 Task: Add the description "Softage Information Technology Limited"" in new tickets in your groups.
Action: Mouse moved to (14, 280)
Screenshot: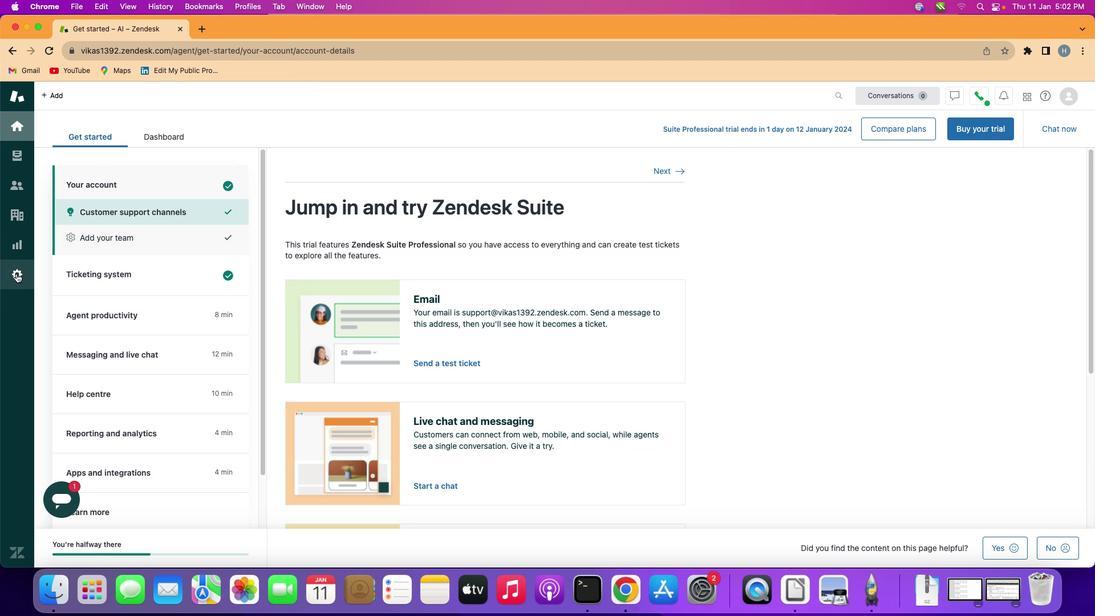 
Action: Mouse pressed left at (14, 280)
Screenshot: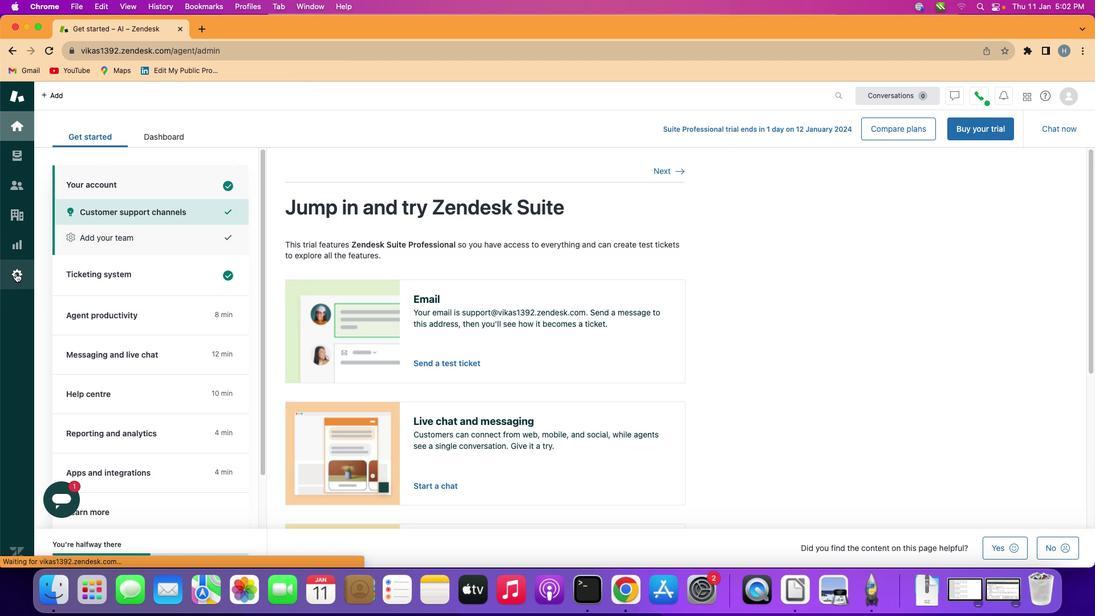 
Action: Mouse moved to (301, 344)
Screenshot: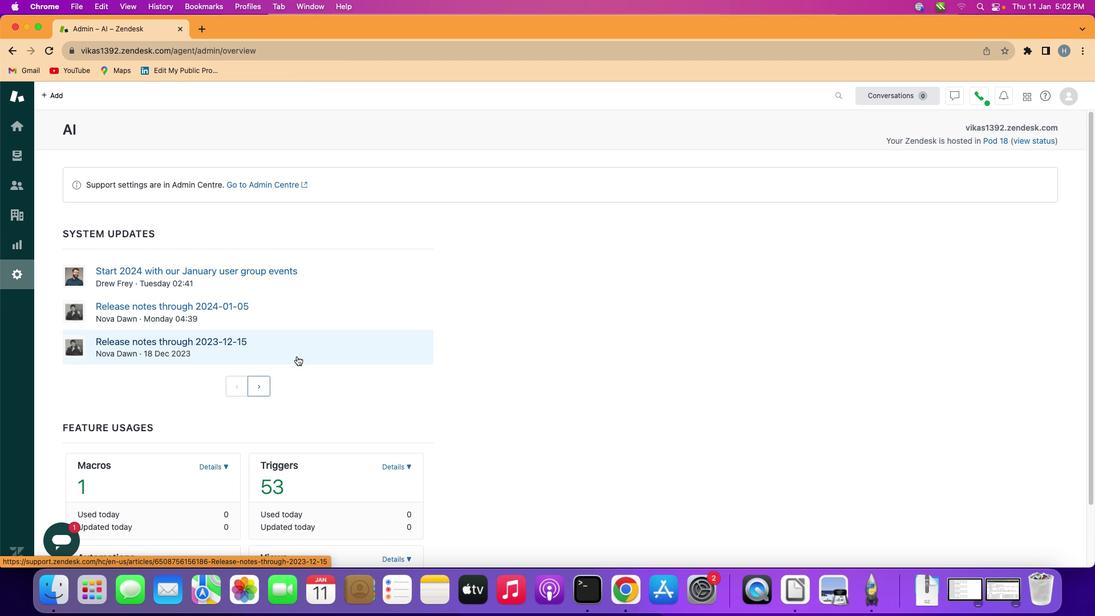 
Action: Mouse scrolled (301, 344) with delta (-2, 78)
Screenshot: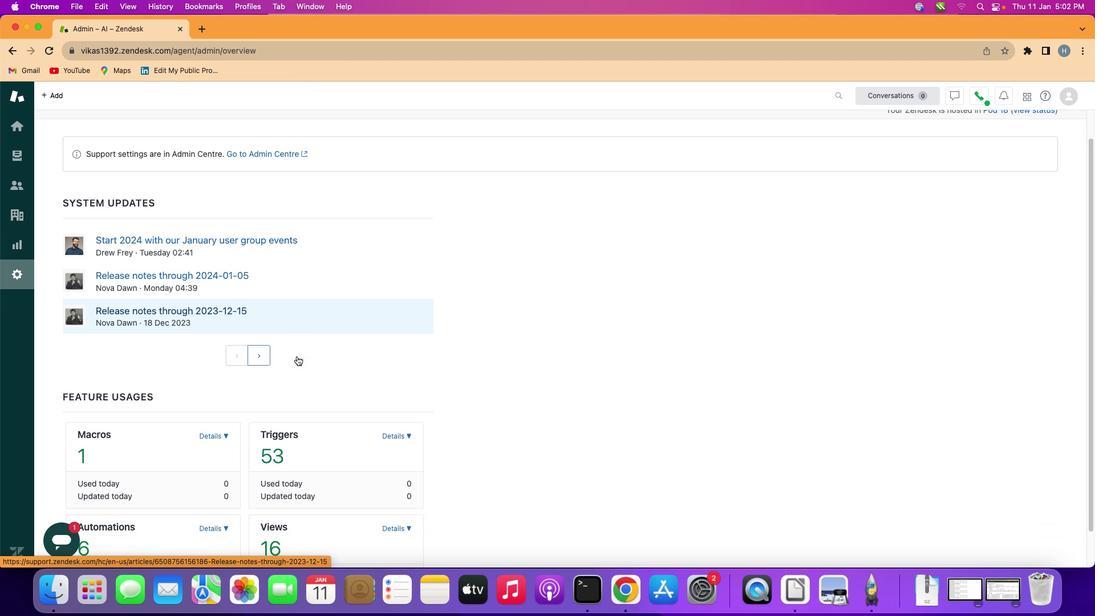 
Action: Mouse scrolled (301, 344) with delta (-2, 78)
Screenshot: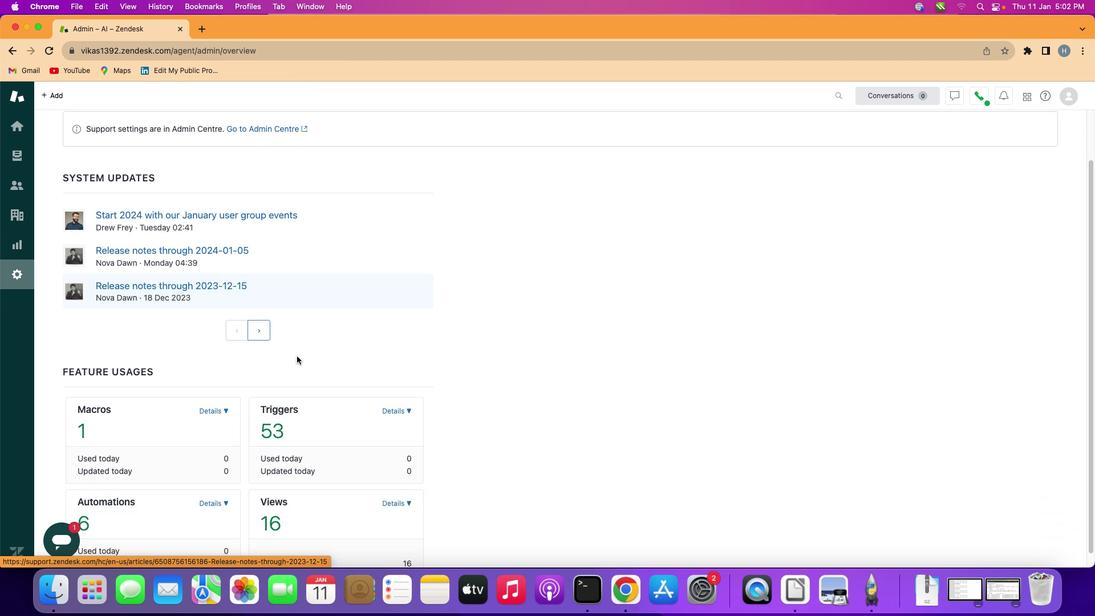 
Action: Mouse scrolled (301, 344) with delta (-2, 78)
Screenshot: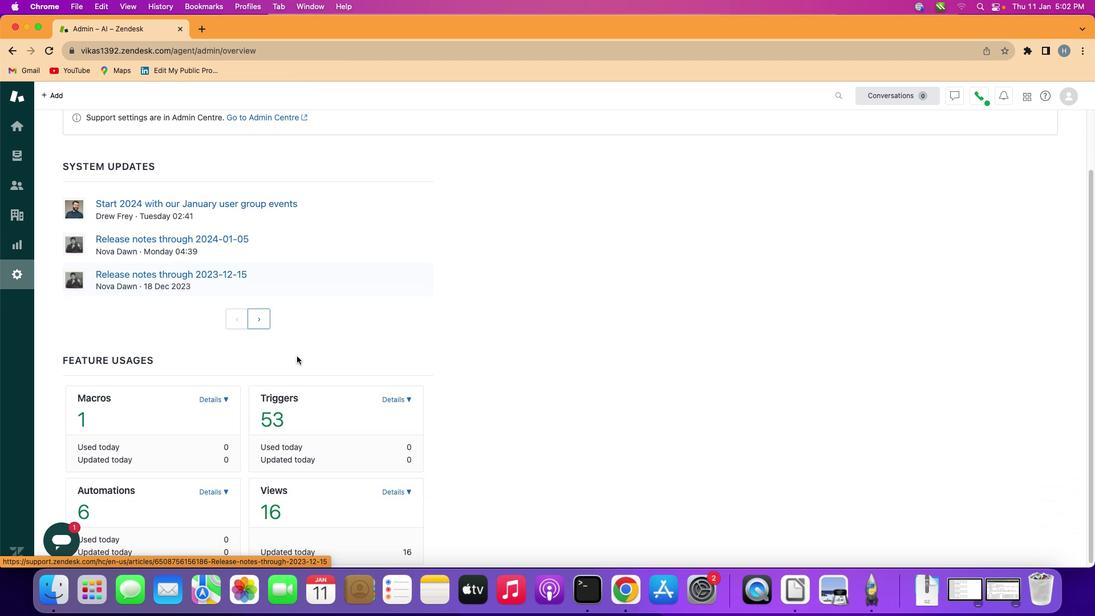 
Action: Mouse scrolled (301, 344) with delta (-2, 78)
Screenshot: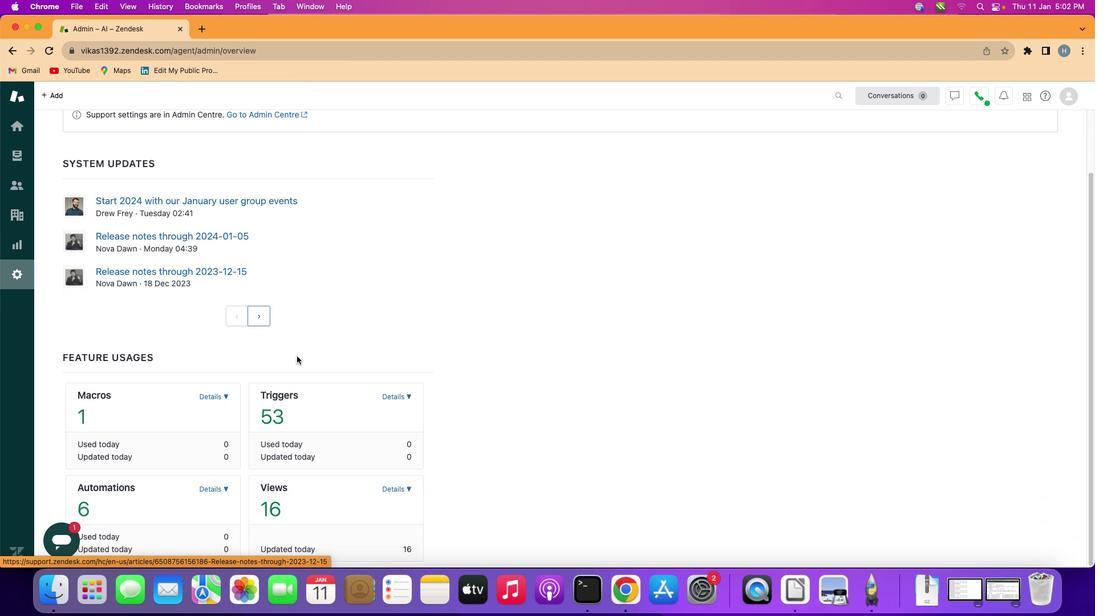 
Action: Mouse scrolled (301, 344) with delta (-2, 77)
Screenshot: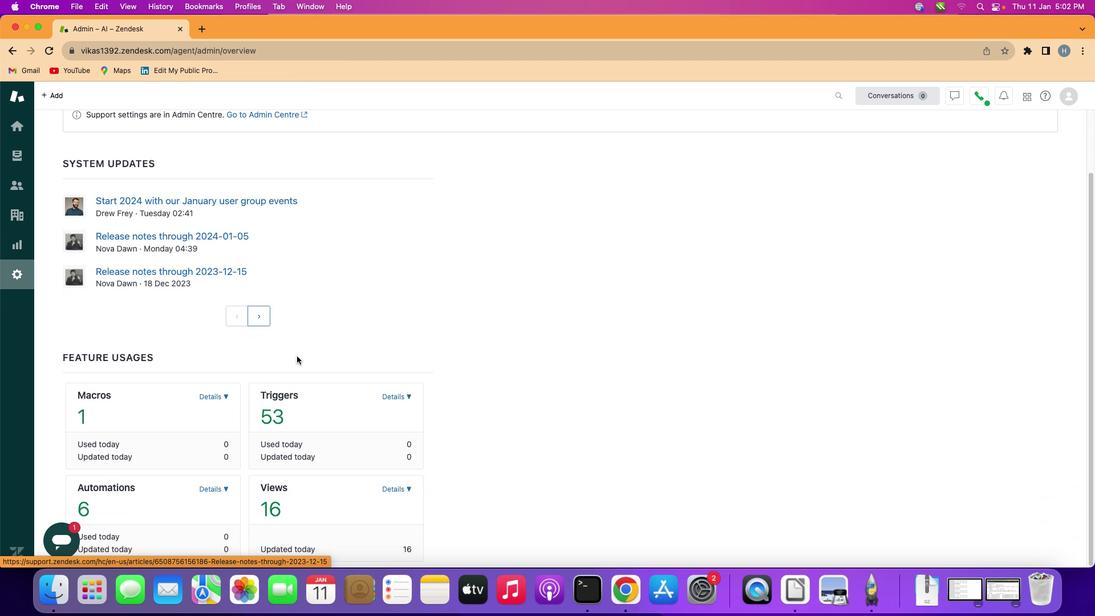
Action: Mouse moved to (301, 344)
Screenshot: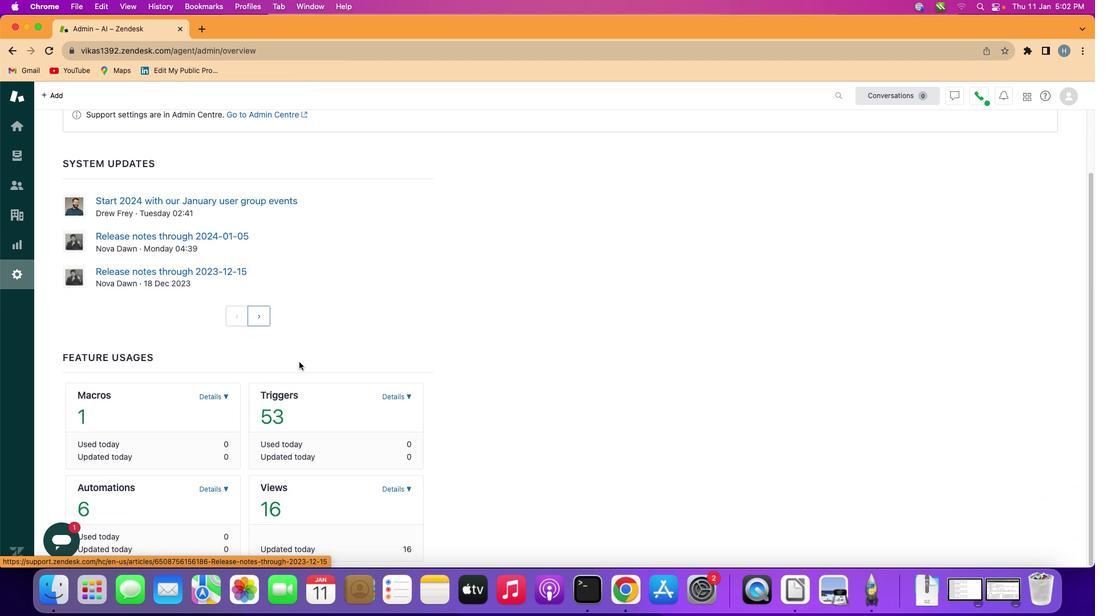 
Action: Mouse scrolled (301, 344) with delta (-2, 78)
Screenshot: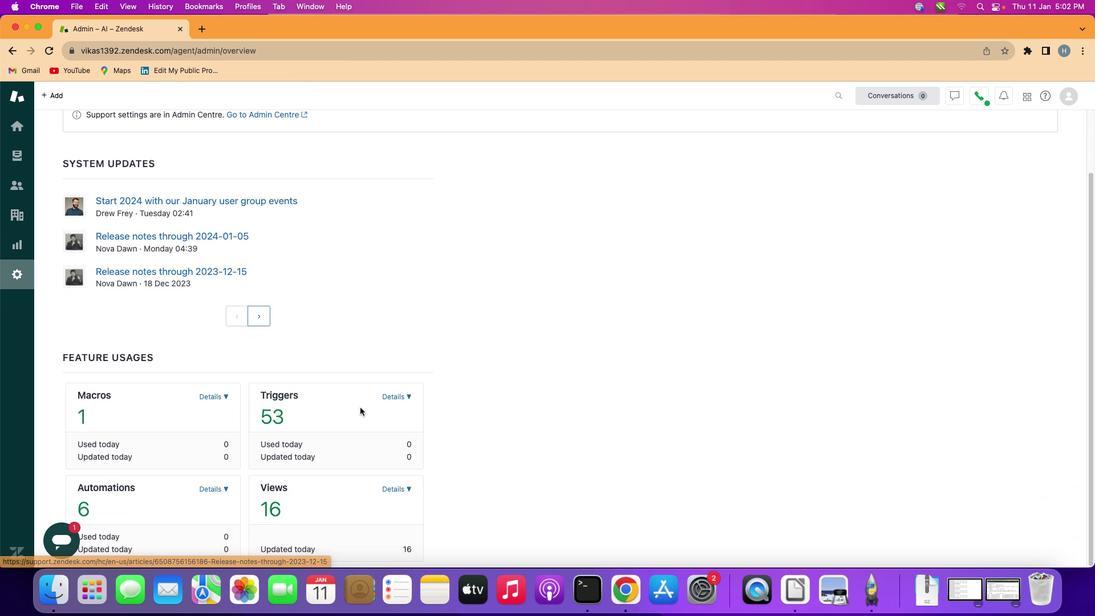 
Action: Mouse moved to (402, 442)
Screenshot: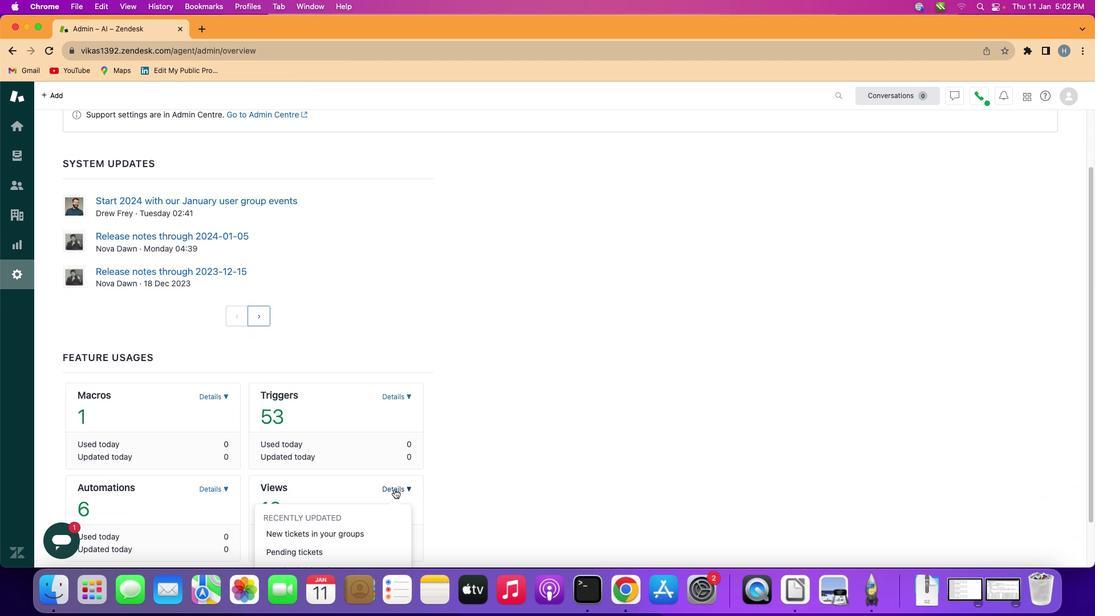
Action: Mouse pressed left at (402, 442)
Screenshot: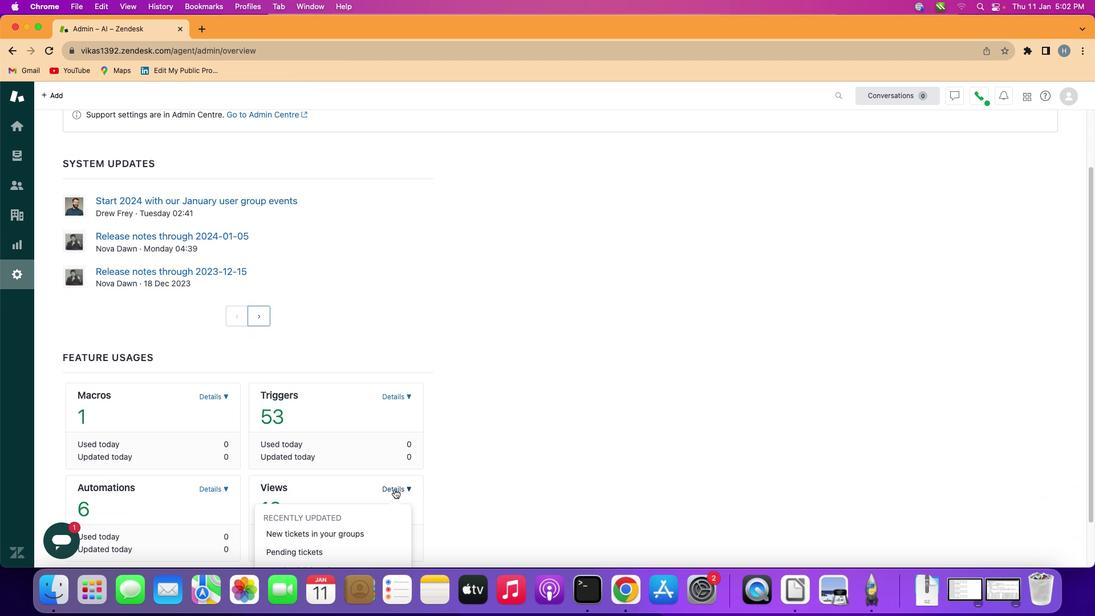 
Action: Mouse moved to (299, 476)
Screenshot: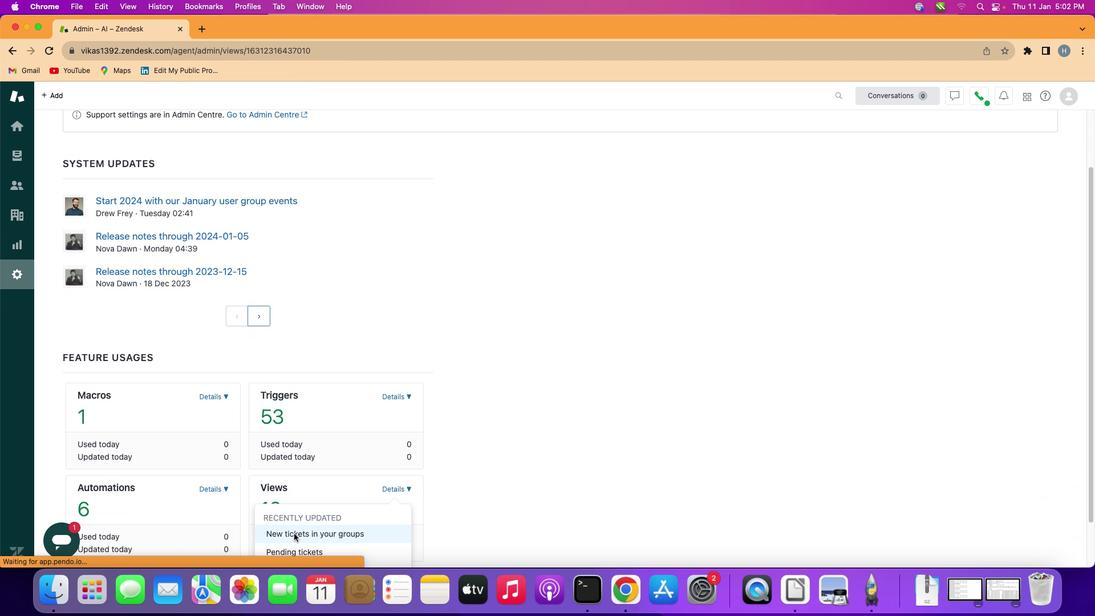 
Action: Mouse pressed left at (299, 476)
Screenshot: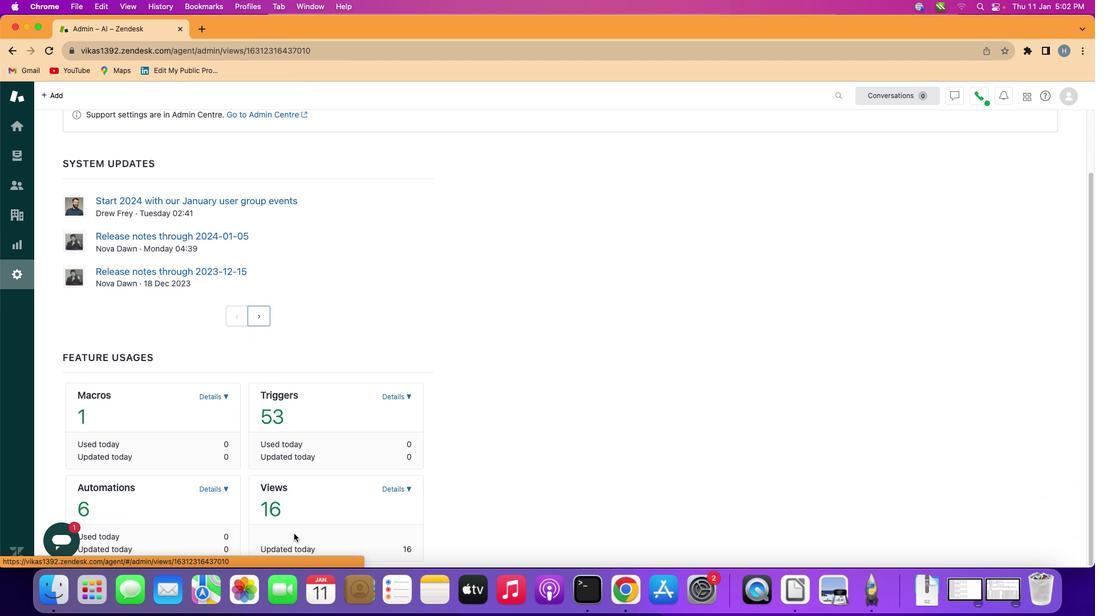 
Action: Mouse moved to (275, 263)
Screenshot: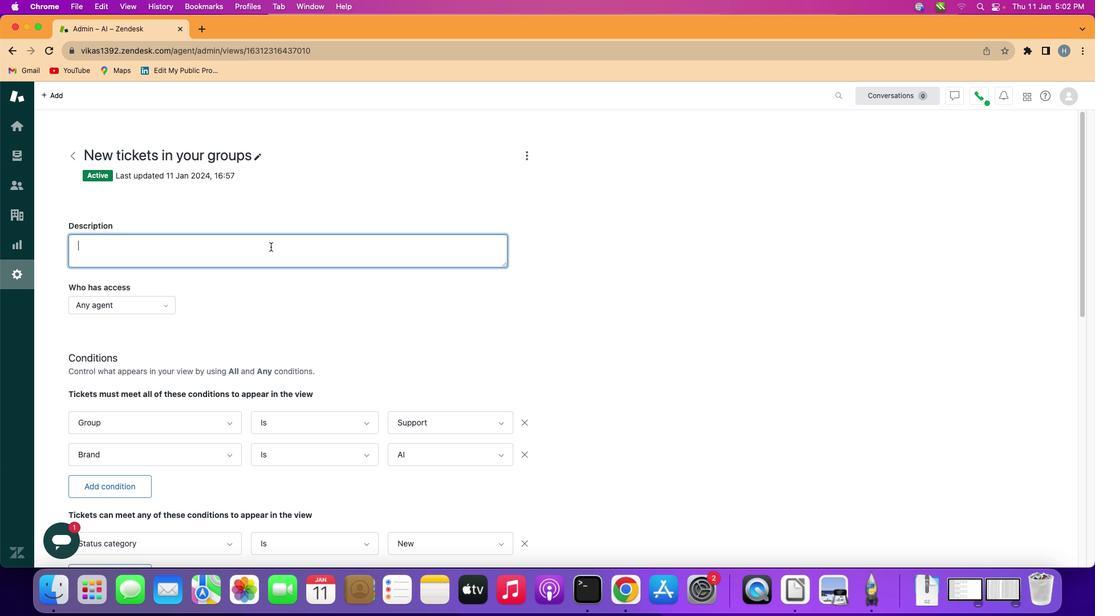 
Action: Mouse pressed left at (275, 263)
Screenshot: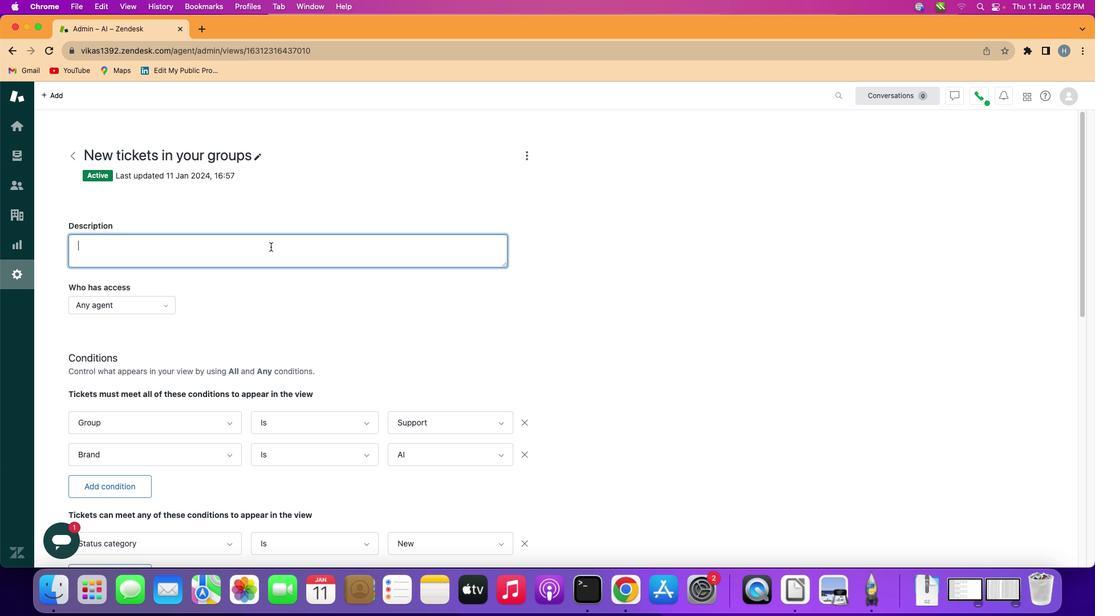 
Action: Mouse moved to (275, 262)
Screenshot: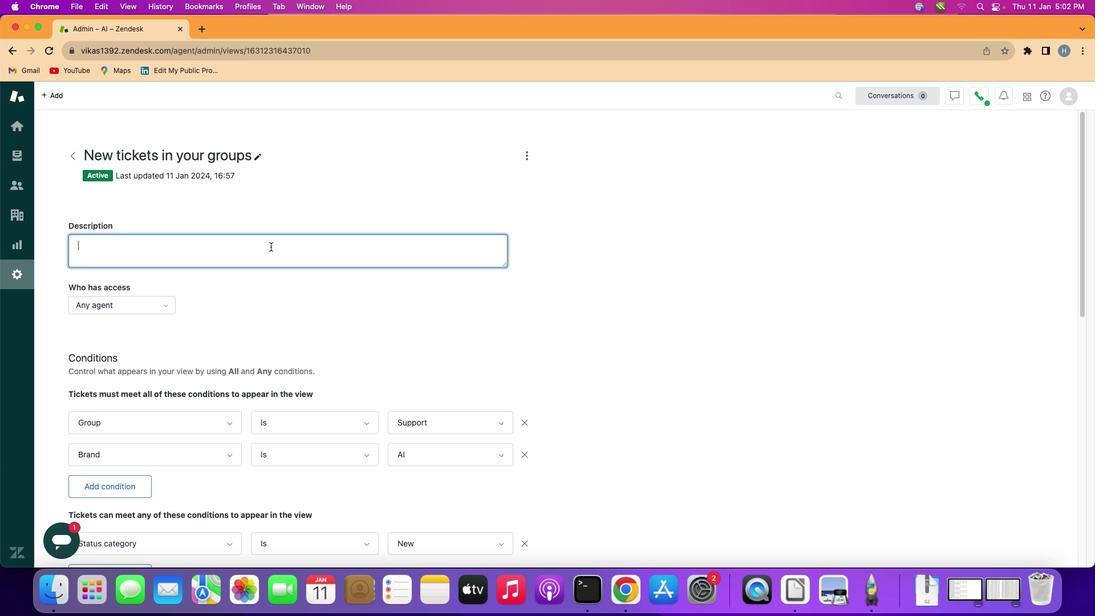 
Action: Key pressed Key.shift'S''o''f''t''a''g''e'Key.spaceKey.shift'I''n''f''o''r''m''a''t''i''o''n'Key.spaceKey.shift'T''e''c''h''n''o''l''o''g''y'Key.spaceKey.shift'L''i''m''i''t''e''d'
Screenshot: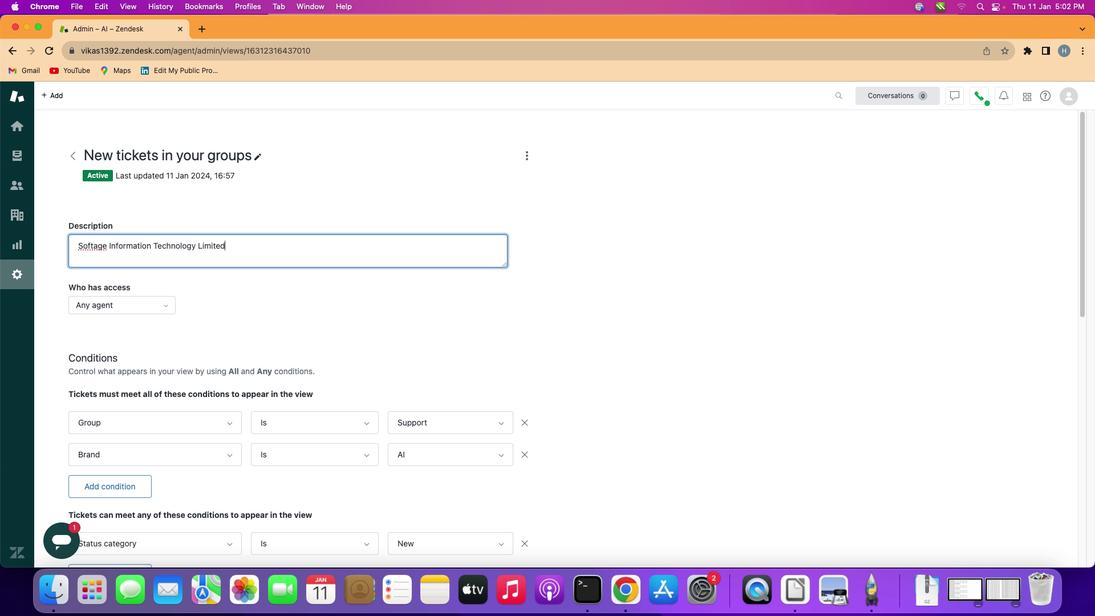
Action: Mouse moved to (489, 314)
Screenshot: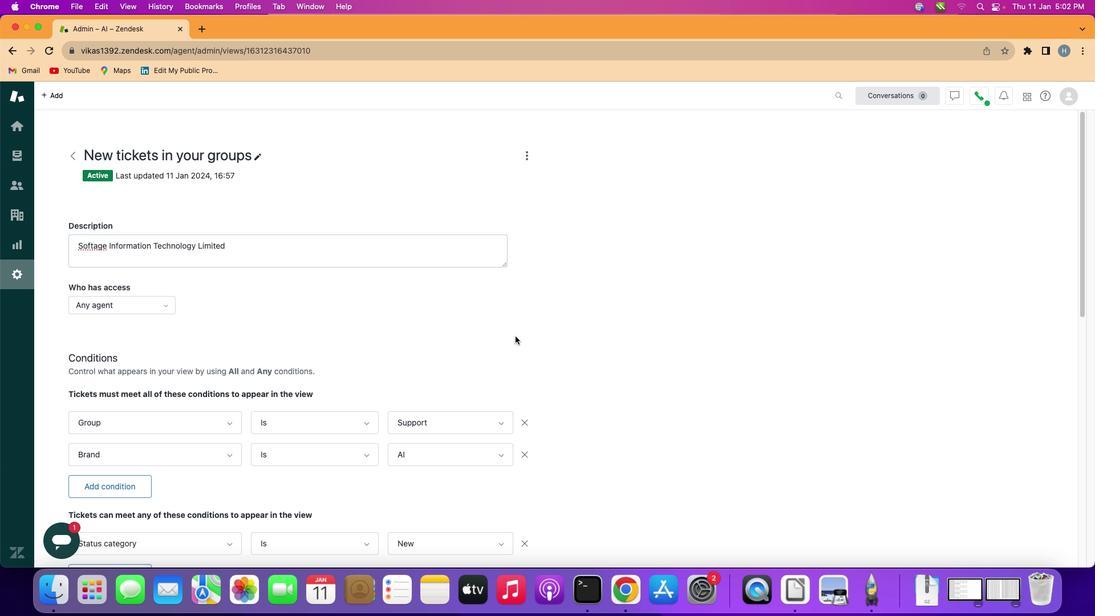 
Action: Mouse pressed left at (489, 314)
Screenshot: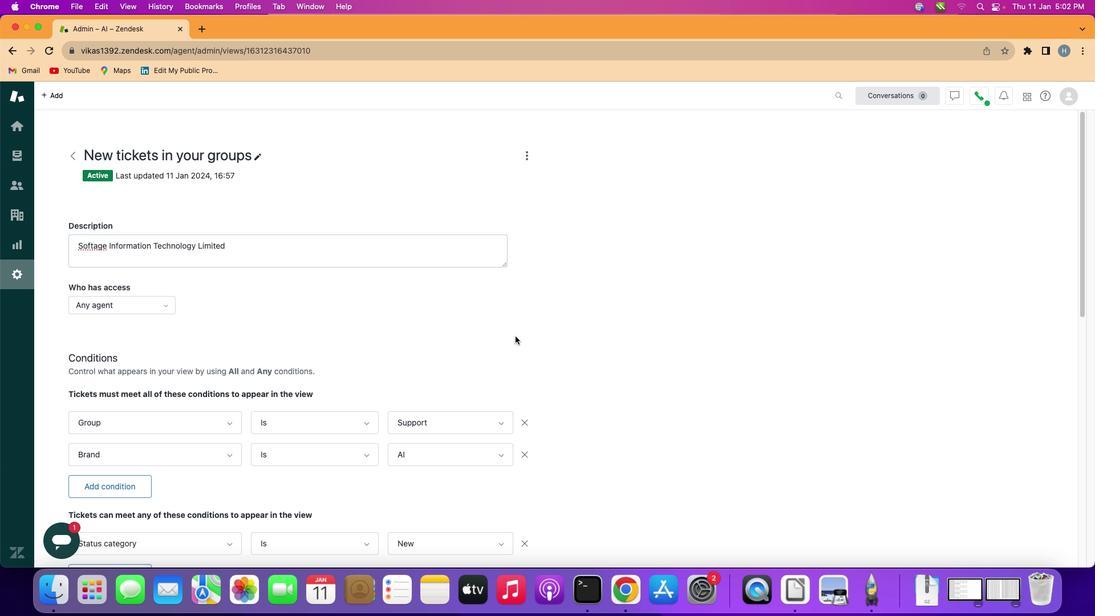
Action: Mouse moved to (538, 337)
Screenshot: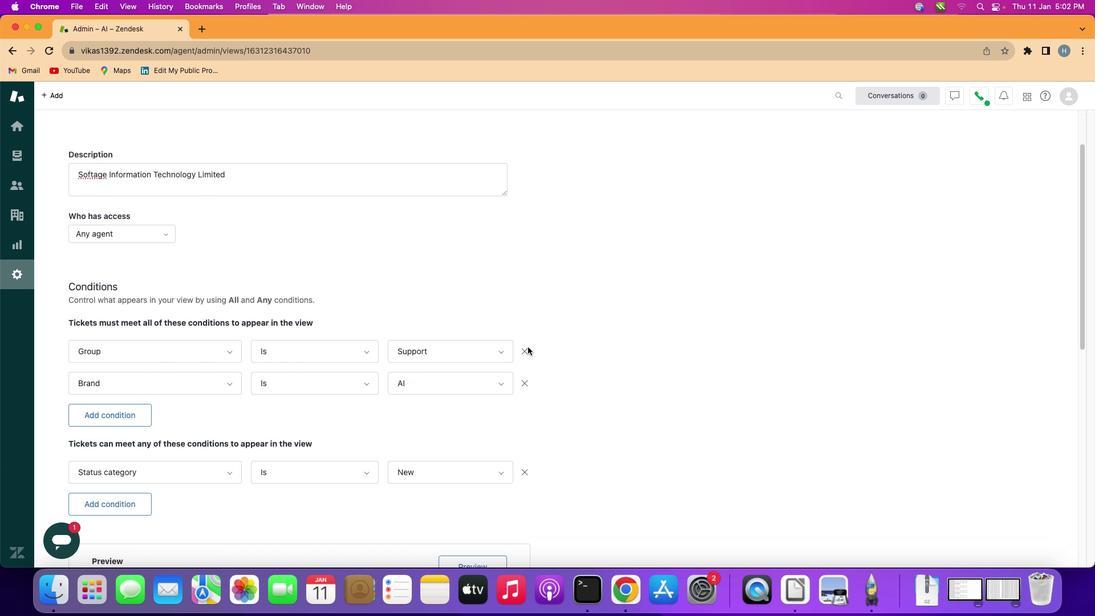 
Action: Mouse scrolled (538, 337) with delta (-2, 78)
Screenshot: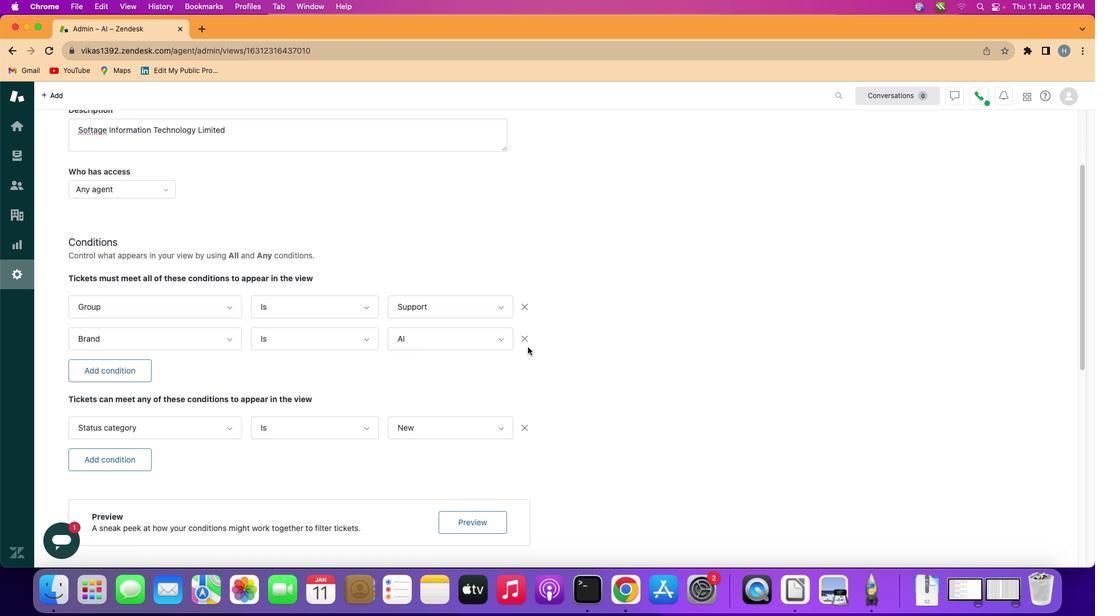 
Action: Mouse moved to (538, 337)
Screenshot: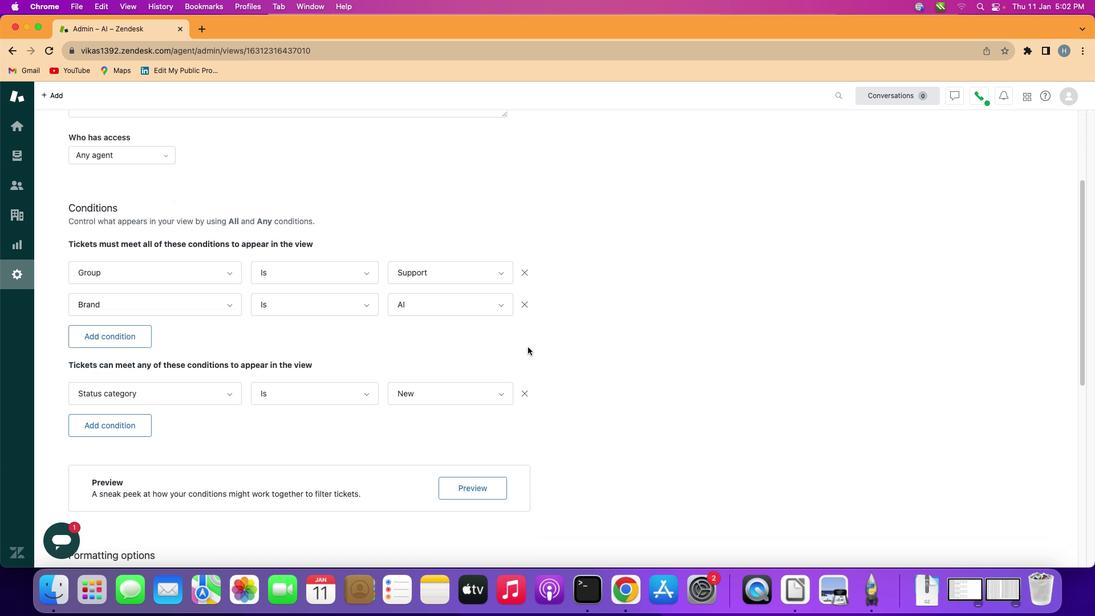 
Action: Mouse scrolled (538, 337) with delta (-2, 78)
Screenshot: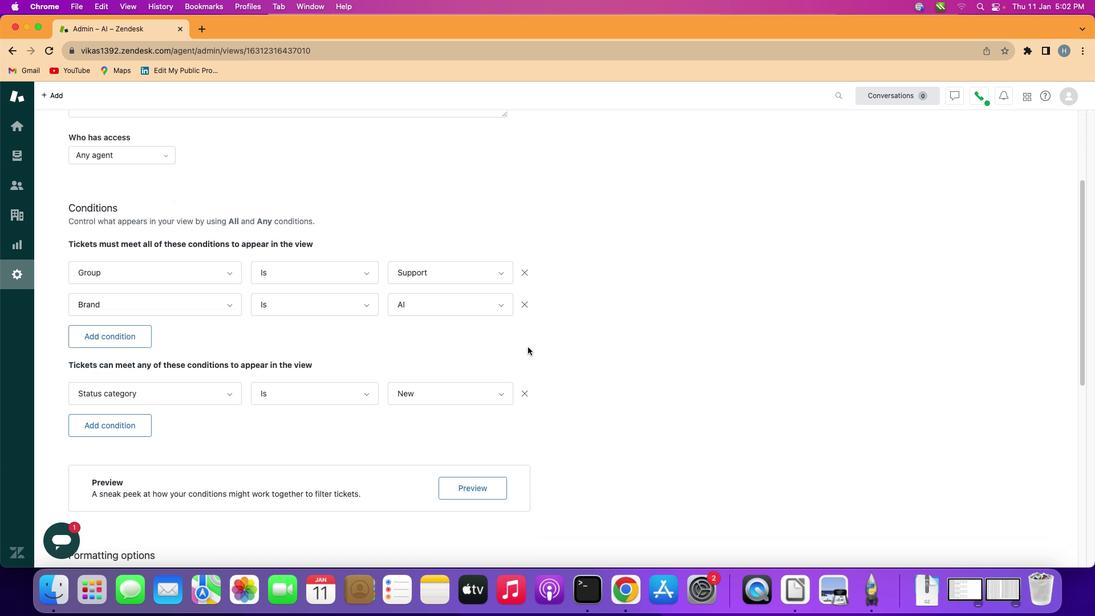 
Action: Mouse moved to (538, 337)
Screenshot: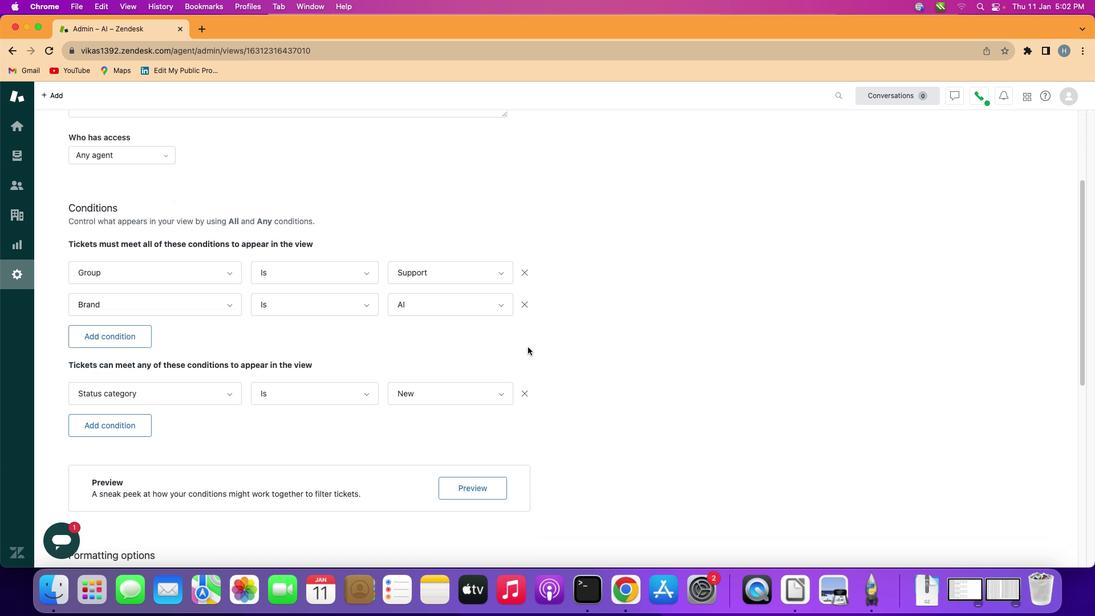 
Action: Mouse scrolled (538, 337) with delta (-2, 78)
Screenshot: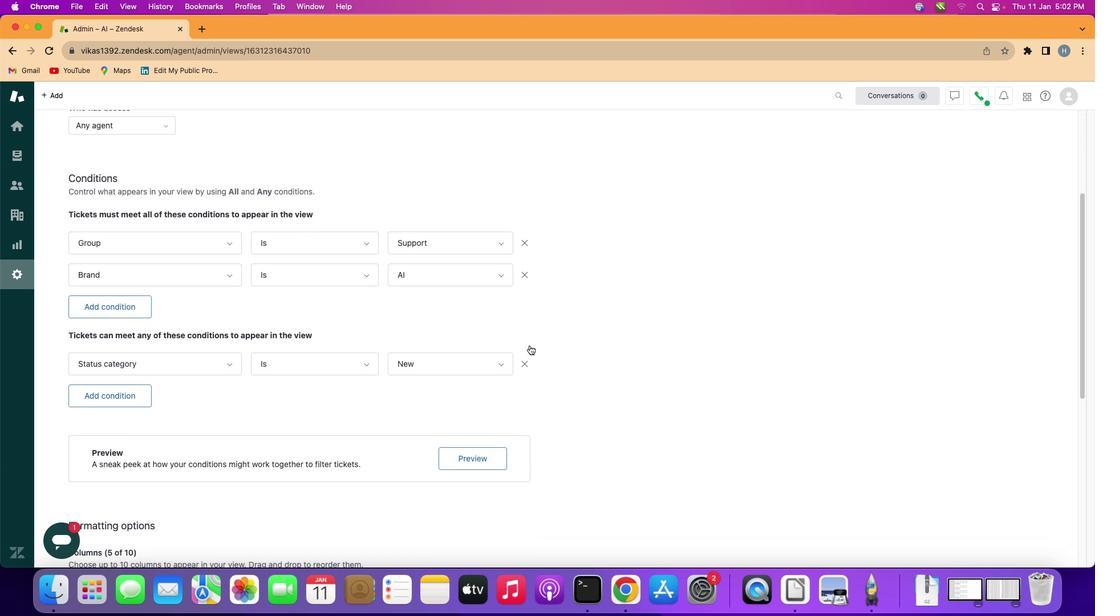 
Action: Mouse moved to (538, 337)
Screenshot: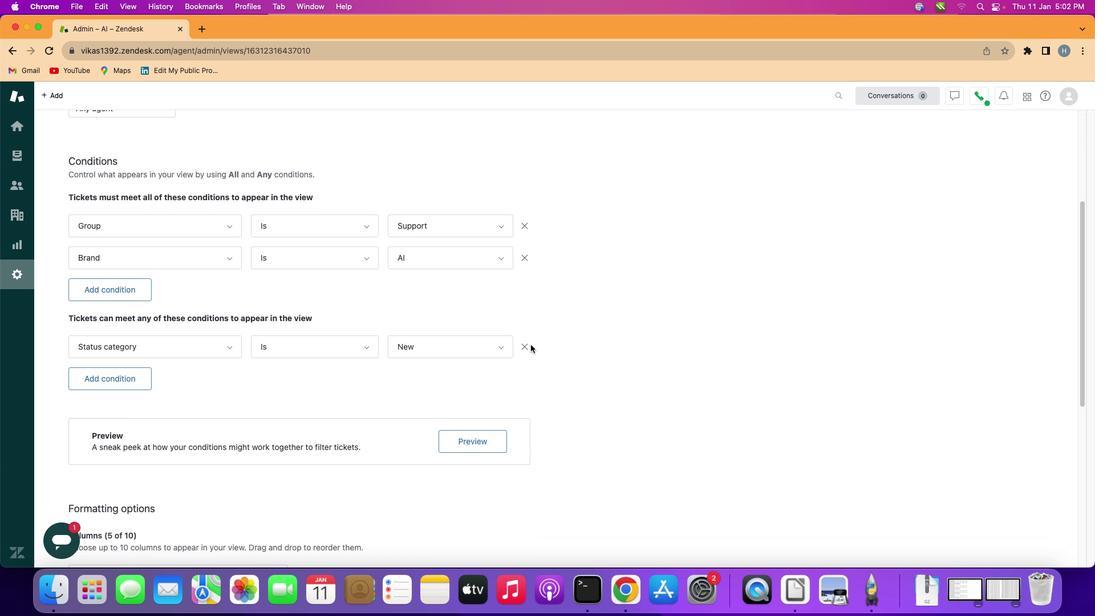 
Action: Mouse scrolled (538, 337) with delta (-2, 78)
Screenshot: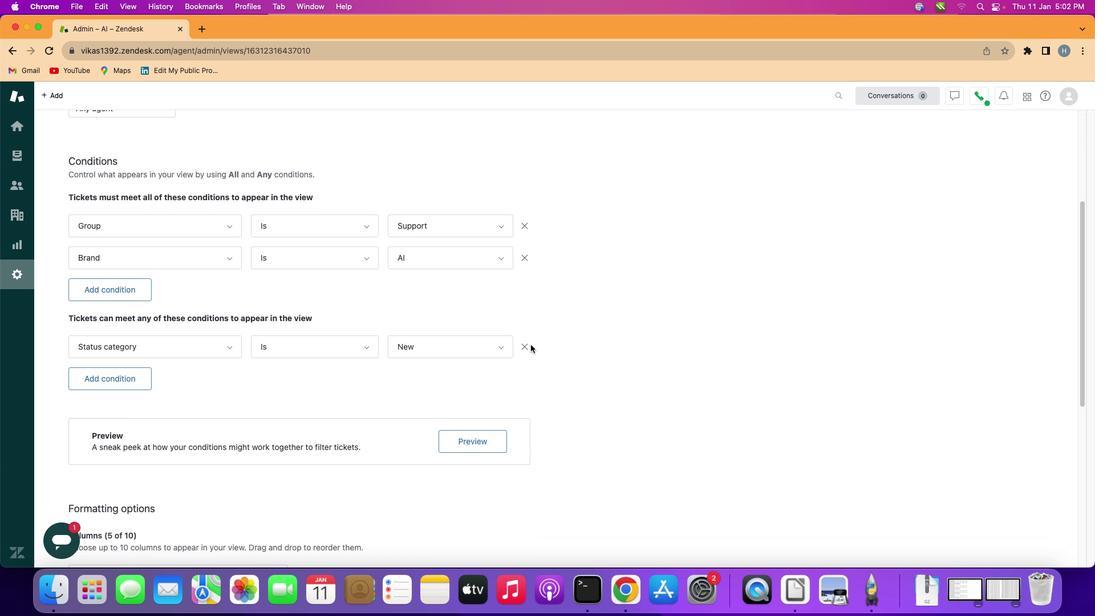
Action: Mouse moved to (538, 337)
Screenshot: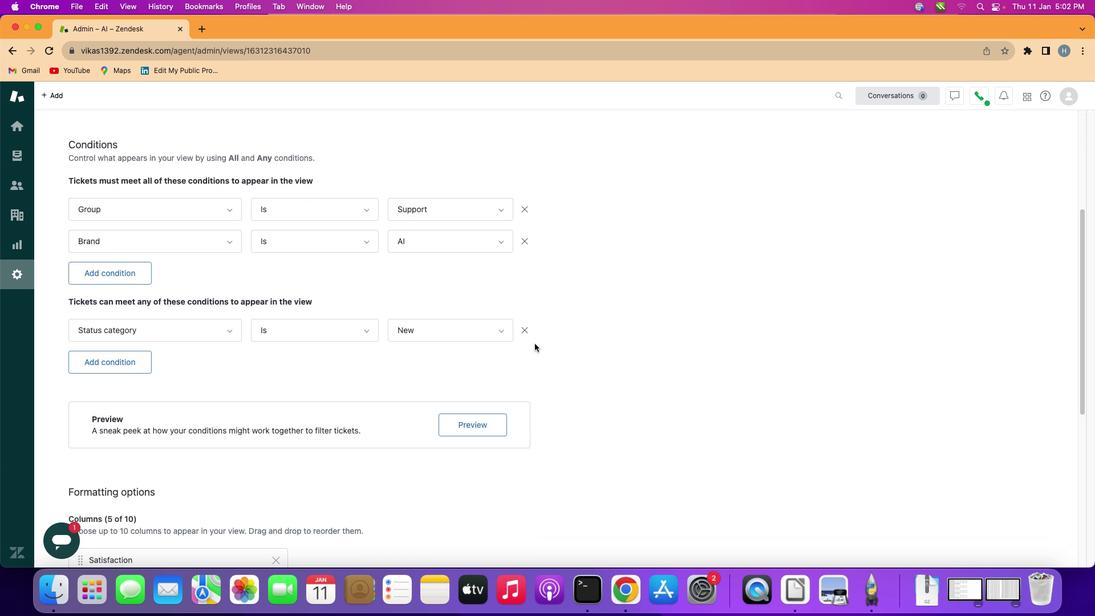 
Action: Mouse scrolled (538, 337) with delta (-2, 78)
Screenshot: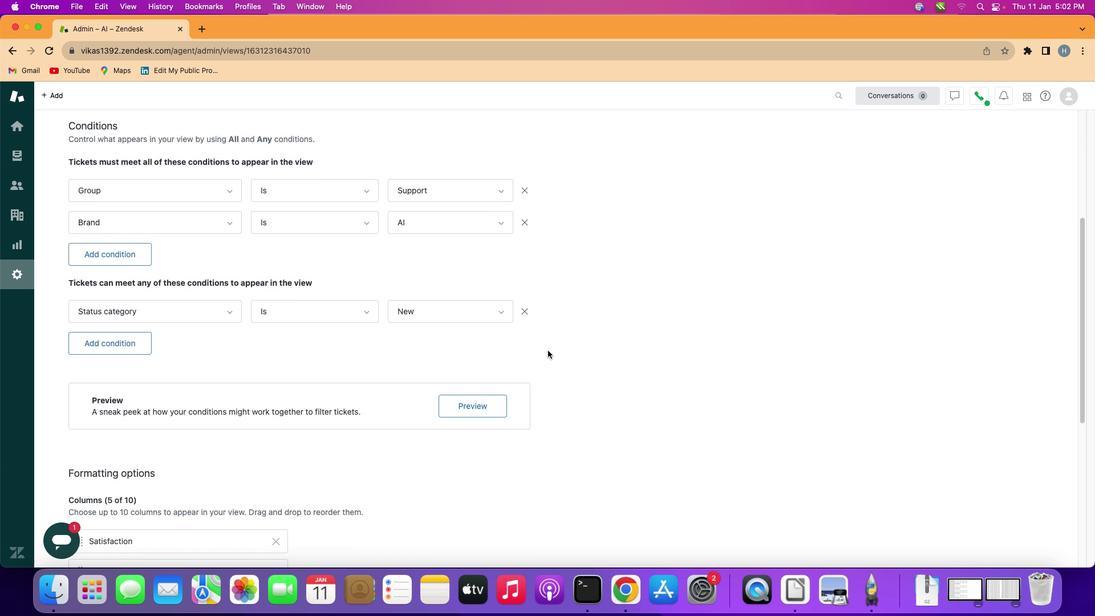 
Action: Mouse moved to (562, 344)
Screenshot: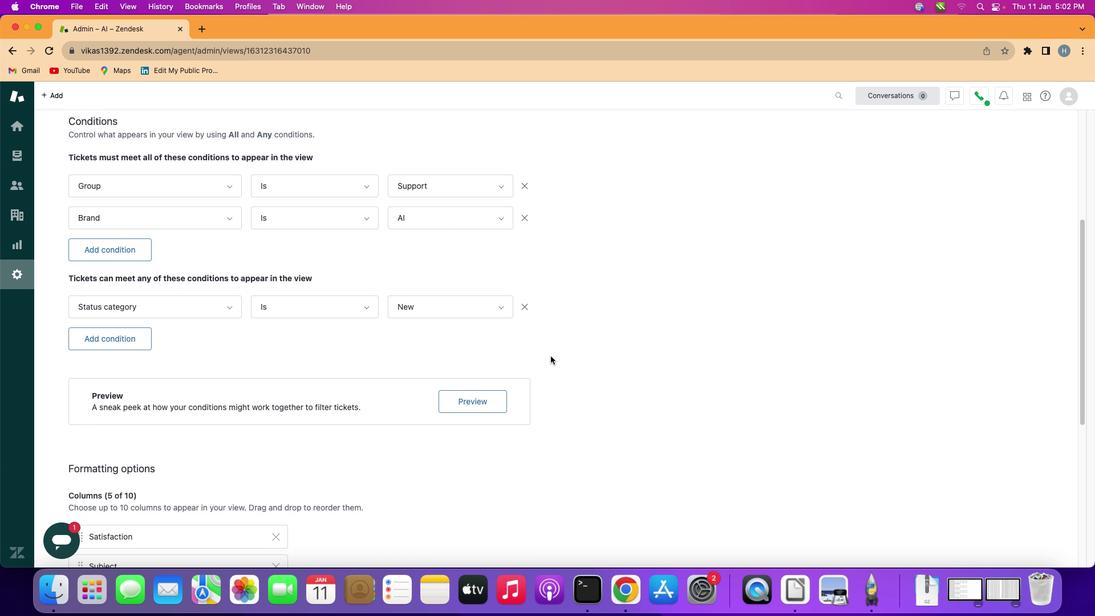 
Action: Mouse scrolled (562, 344) with delta (-2, 78)
Screenshot: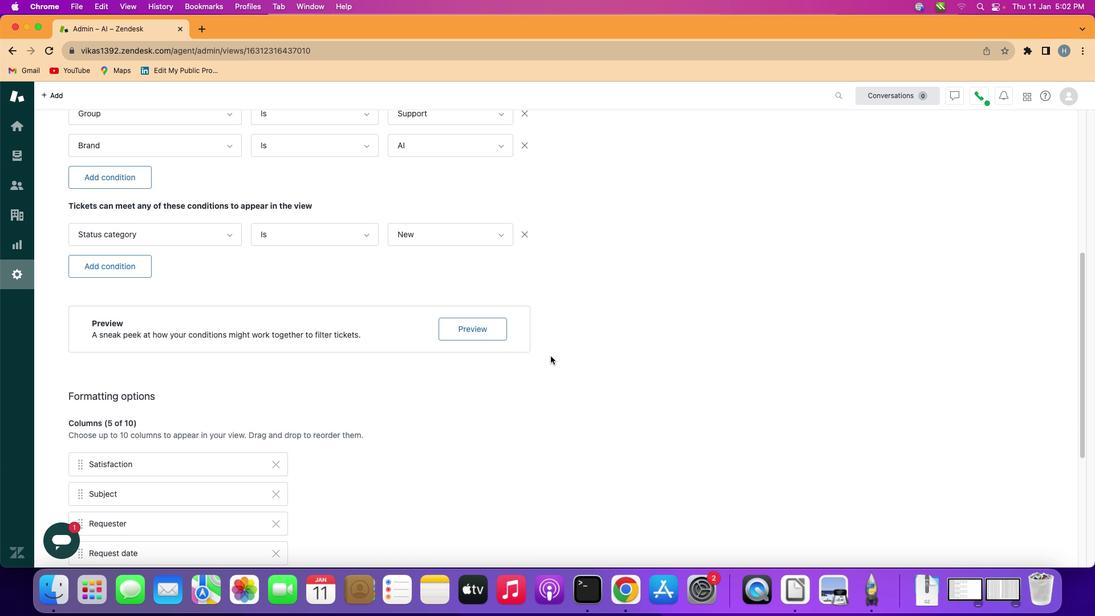 
Action: Mouse scrolled (562, 344) with delta (-2, 78)
Screenshot: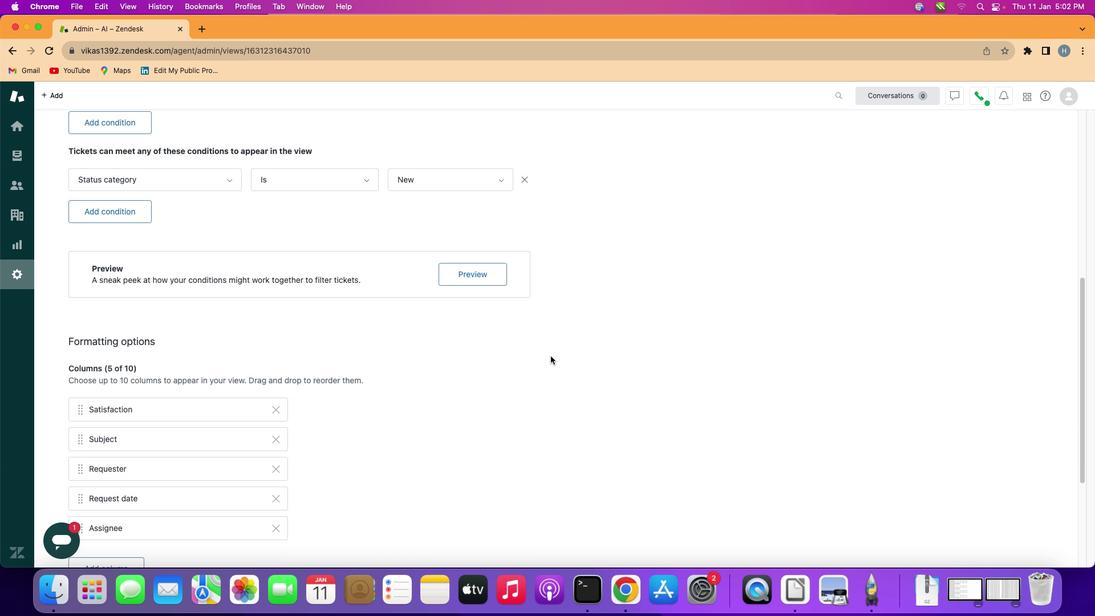 
Action: Mouse scrolled (562, 344) with delta (-2, 78)
Screenshot: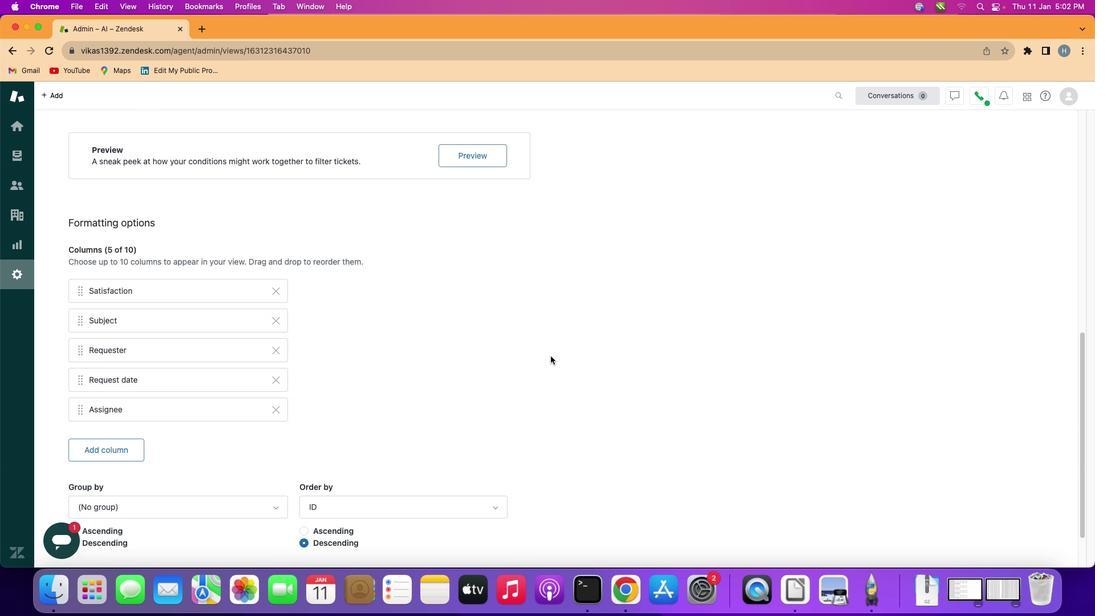 
Action: Mouse scrolled (562, 344) with delta (-2, 78)
Screenshot: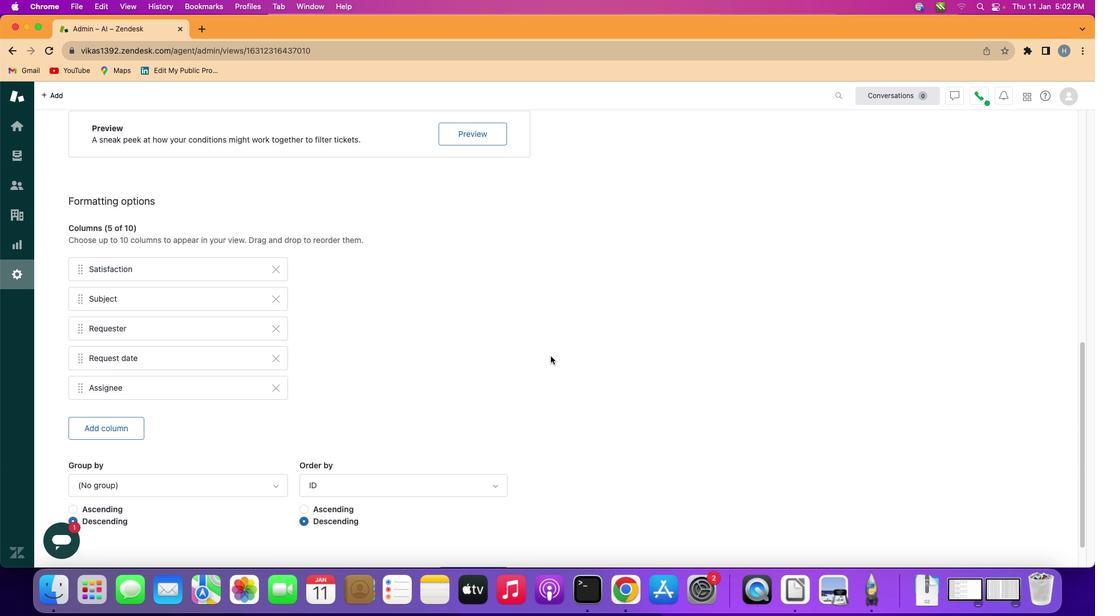 
Action: Mouse scrolled (562, 344) with delta (-2, 77)
Screenshot: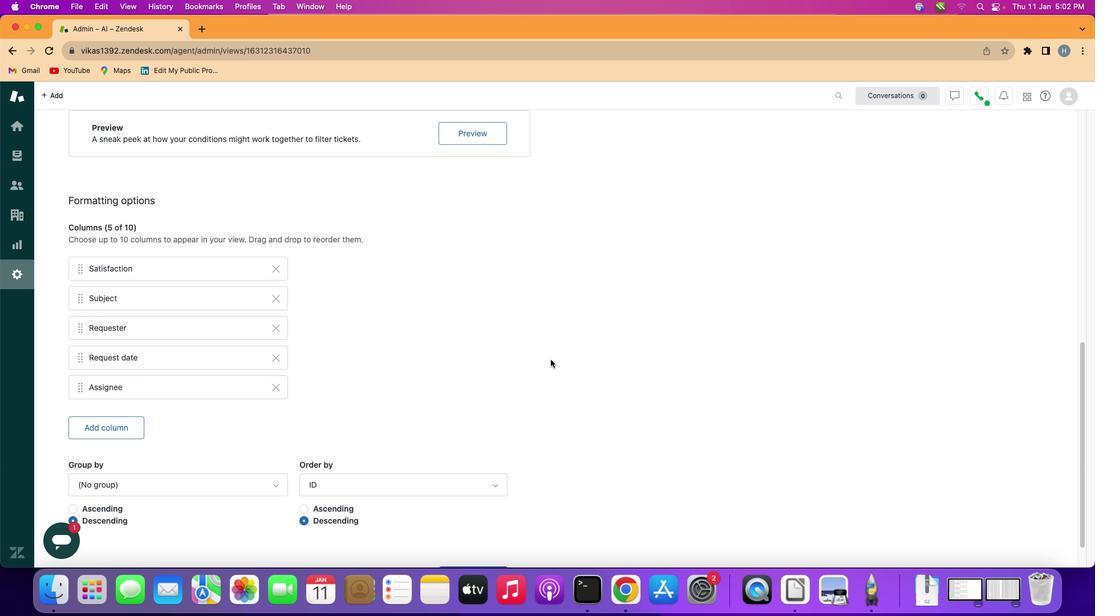 
Action: Mouse moved to (562, 348)
Screenshot: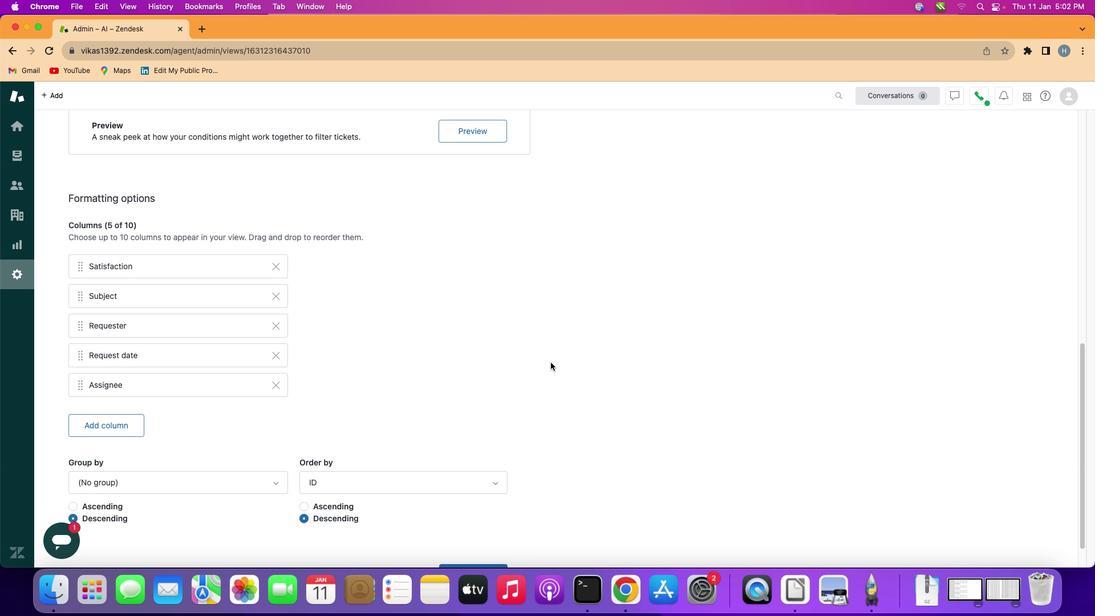 
Action: Mouse scrolled (562, 348) with delta (-2, 78)
Screenshot: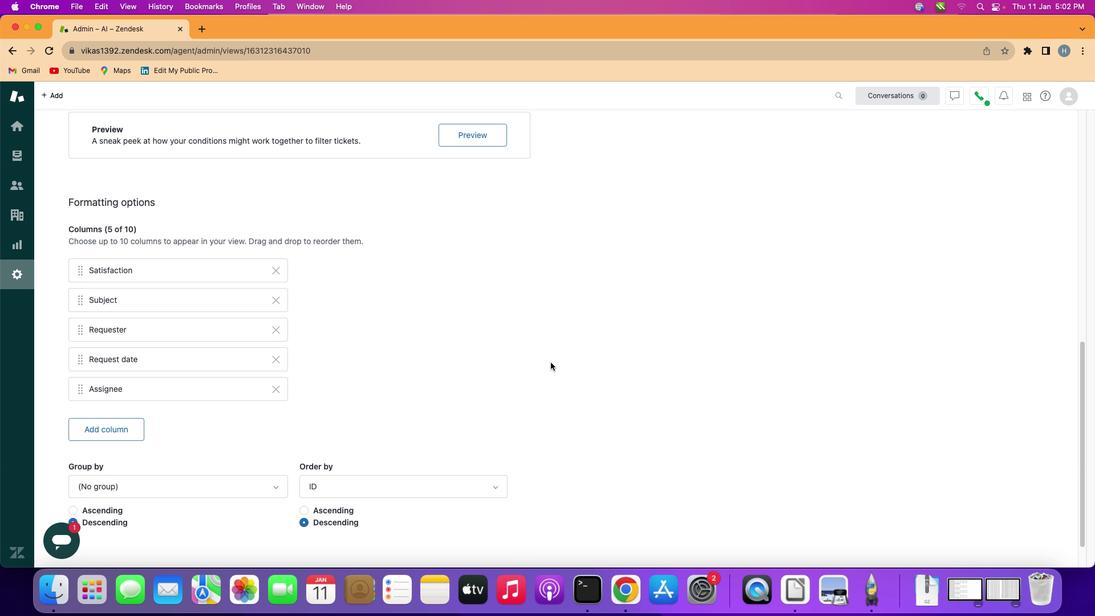 
Action: Mouse moved to (562, 348)
Screenshot: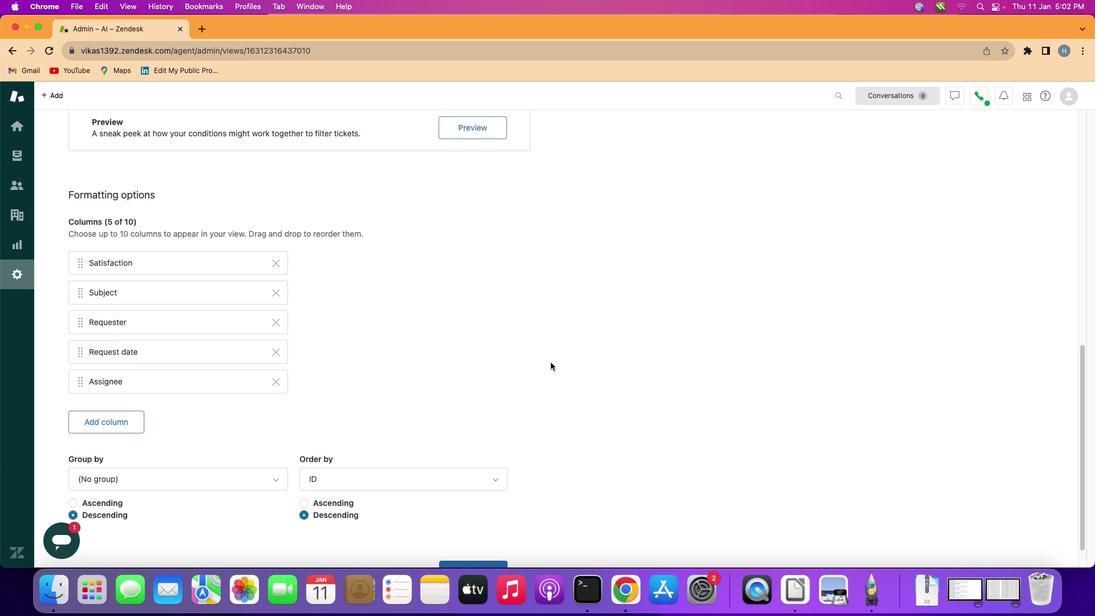 
Action: Mouse scrolled (562, 348) with delta (-2, 78)
Screenshot: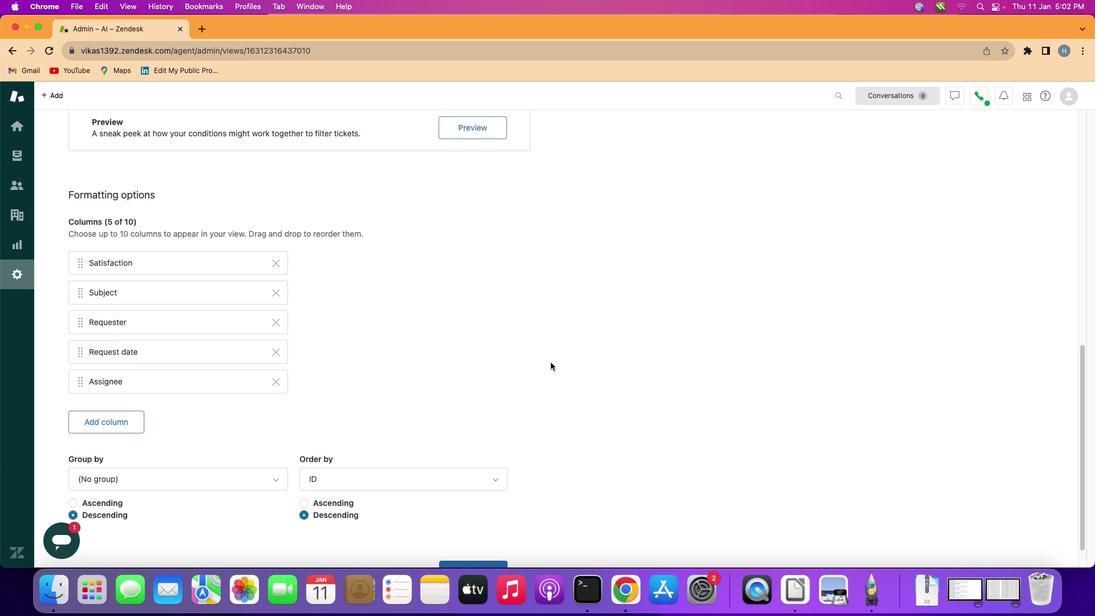 
Action: Mouse moved to (562, 349)
Screenshot: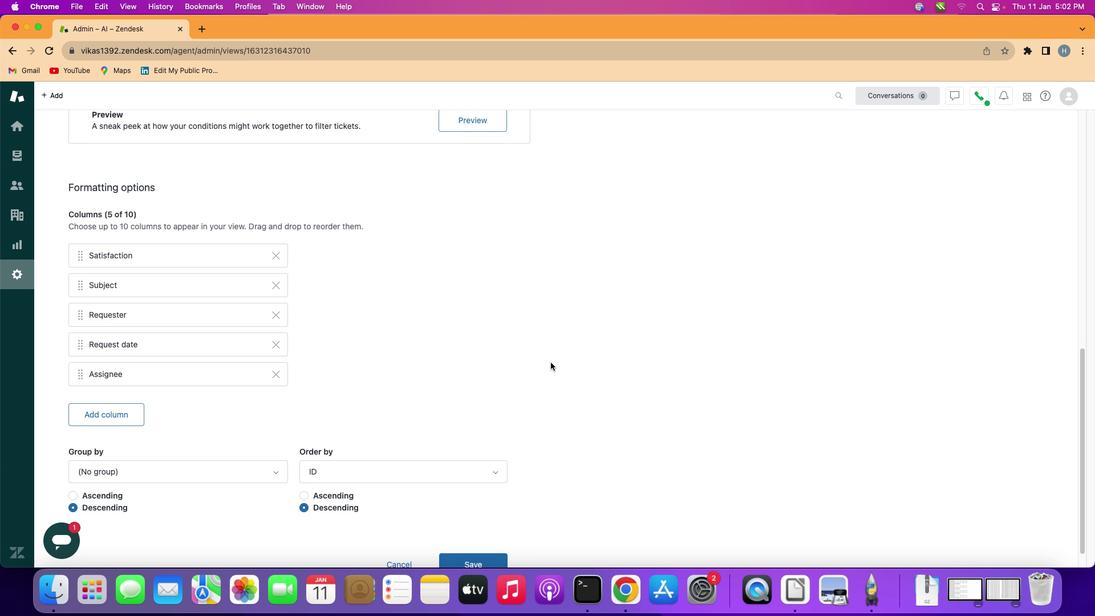 
Action: Mouse scrolled (562, 349) with delta (-2, 79)
Screenshot: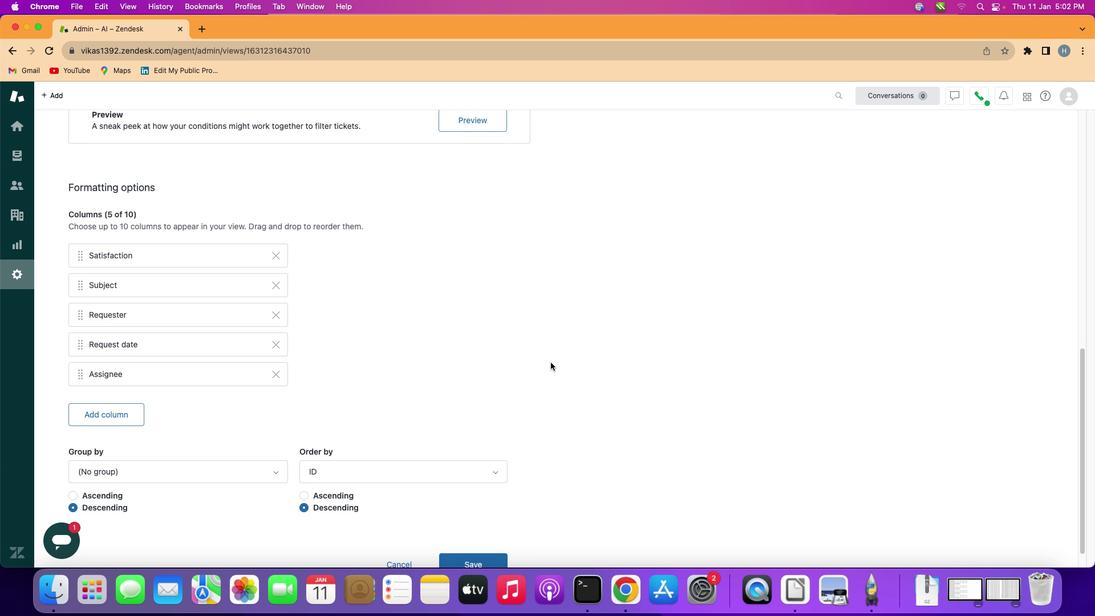 
Action: Mouse moved to (562, 349)
Screenshot: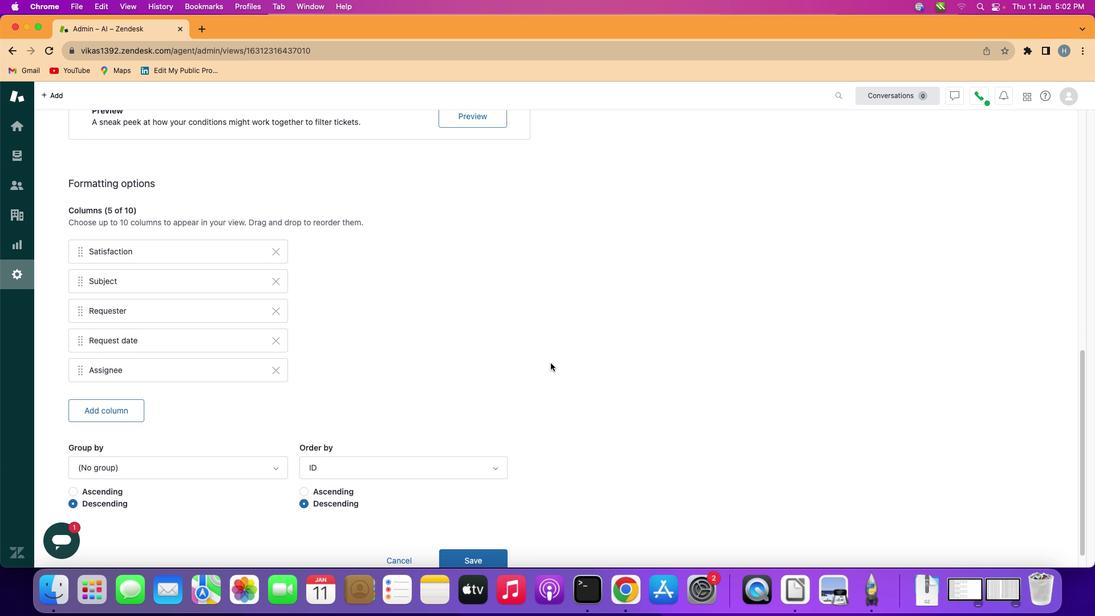 
Action: Mouse scrolled (562, 349) with delta (-2, 78)
Screenshot: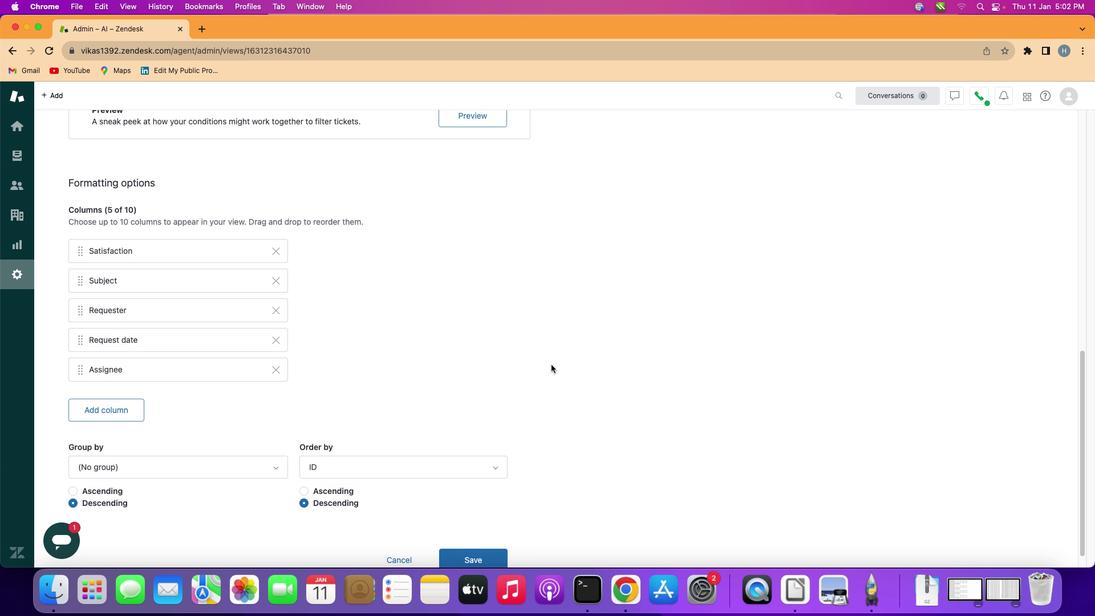 
Action: Mouse moved to (562, 351)
Screenshot: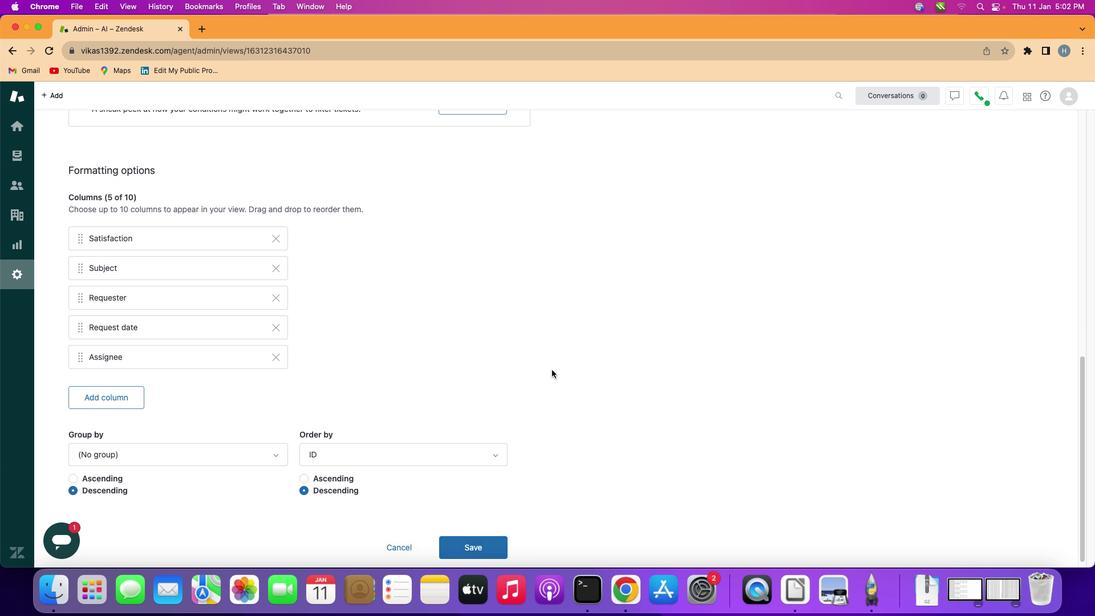
Action: Mouse scrolled (562, 351) with delta (-2, 78)
Screenshot: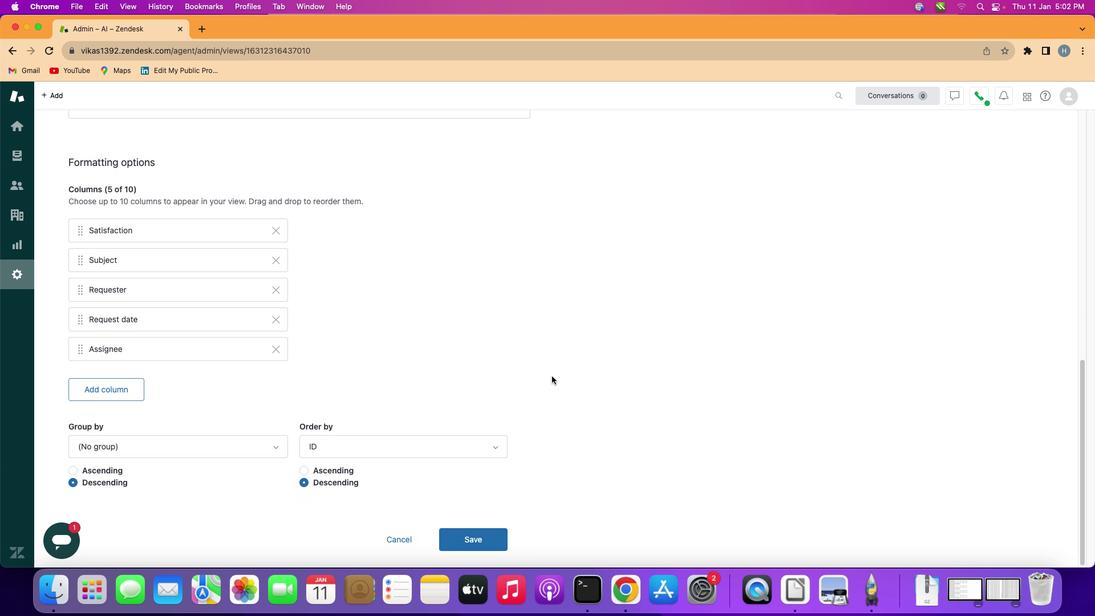 
Action: Mouse scrolled (562, 351) with delta (-2, 78)
Screenshot: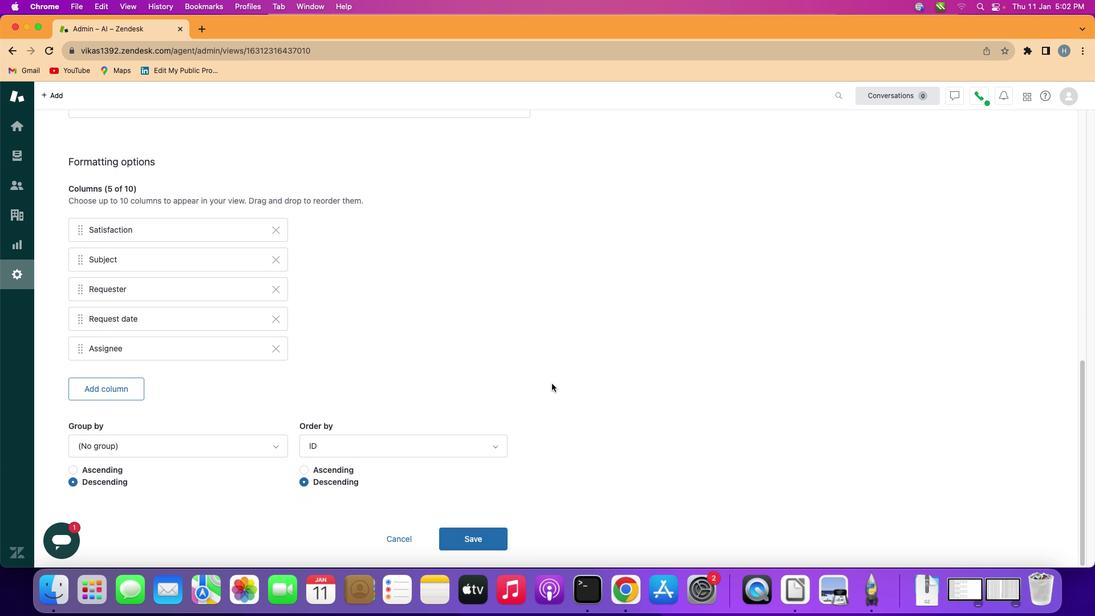 
Action: Mouse moved to (563, 351)
Screenshot: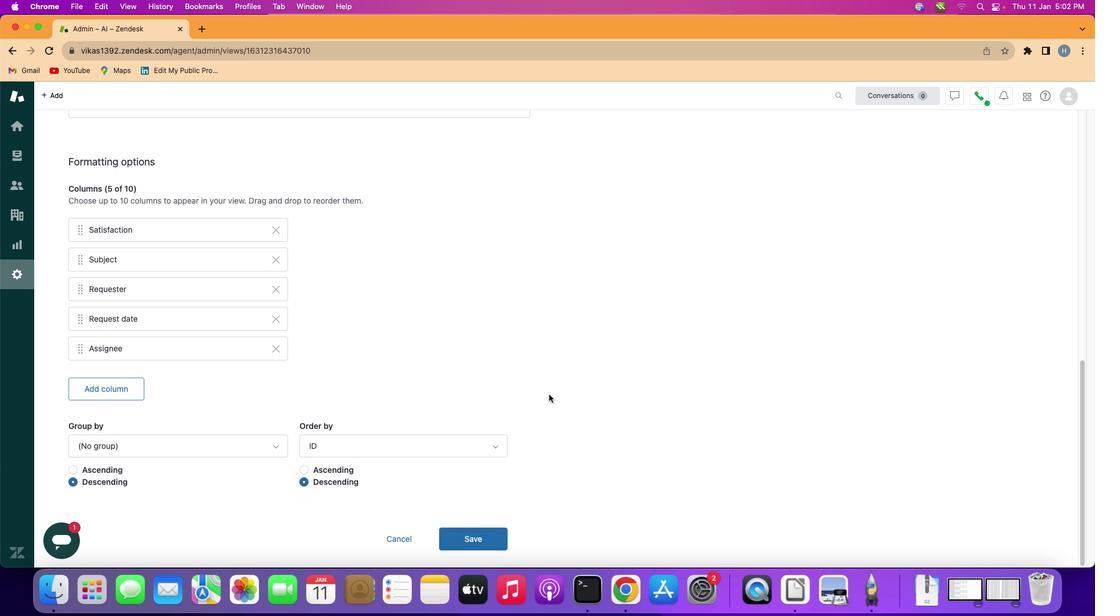 
Action: Mouse scrolled (563, 351) with delta (-2, 78)
Screenshot: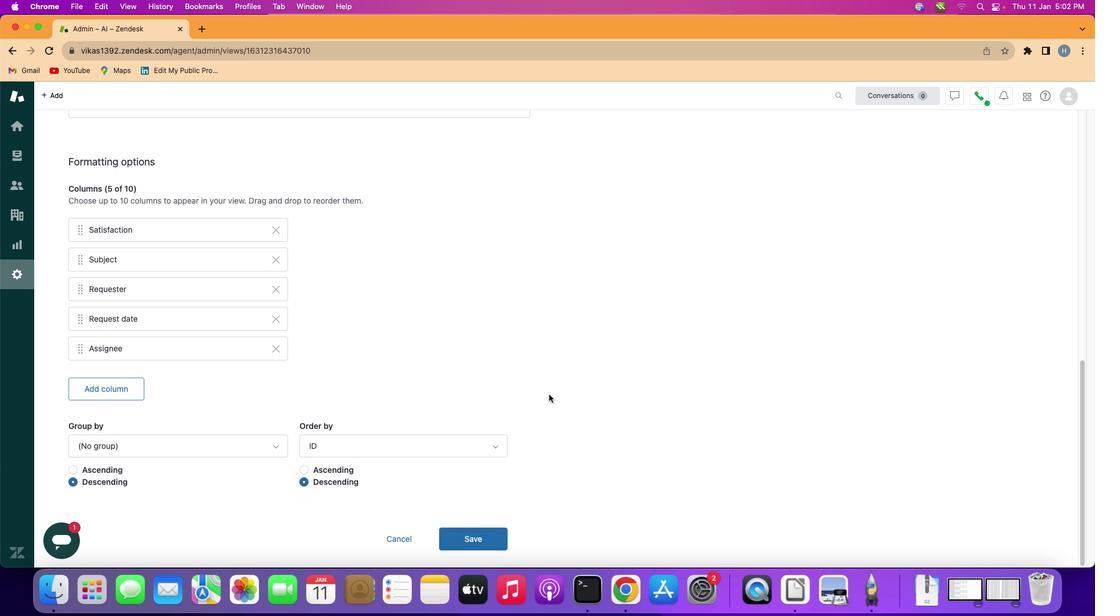 
Action: Mouse moved to (563, 352)
Screenshot: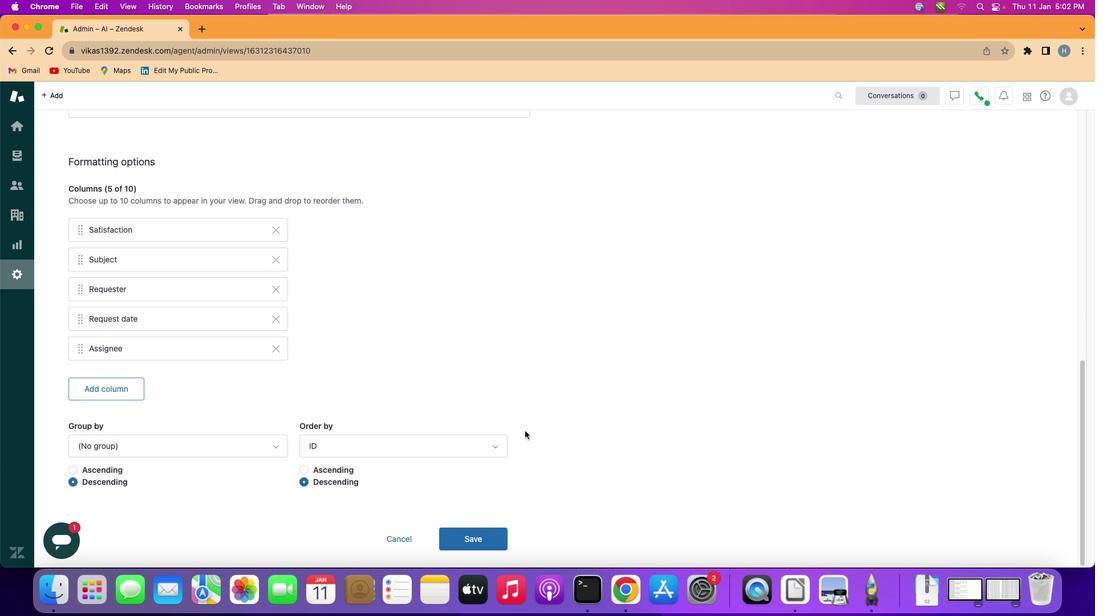 
Action: Mouse scrolled (563, 352) with delta (-2, 77)
Screenshot: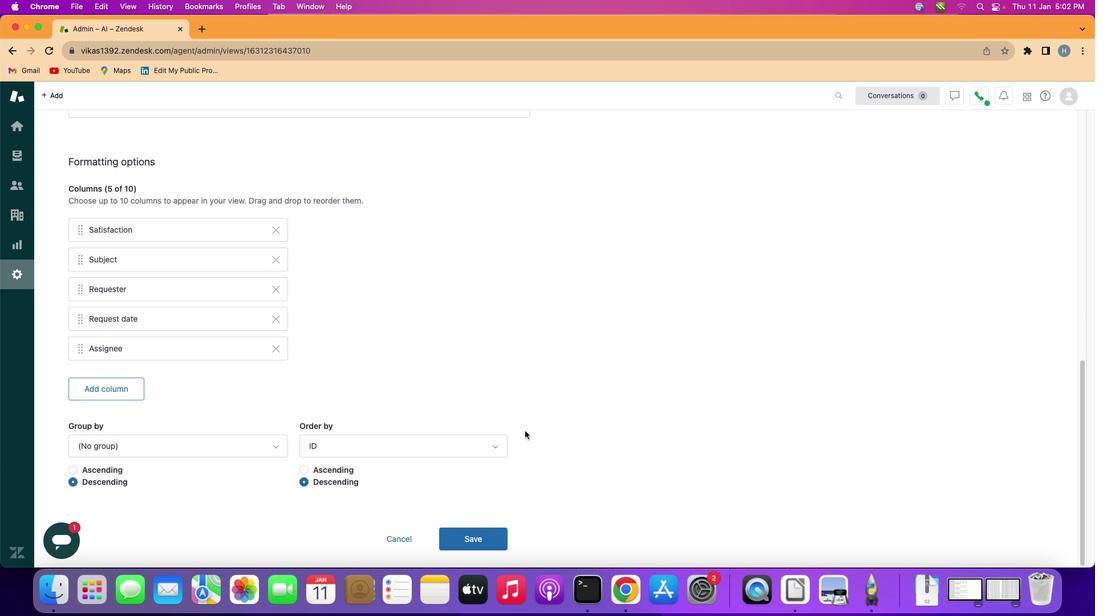 
Action: Mouse moved to (563, 356)
Screenshot: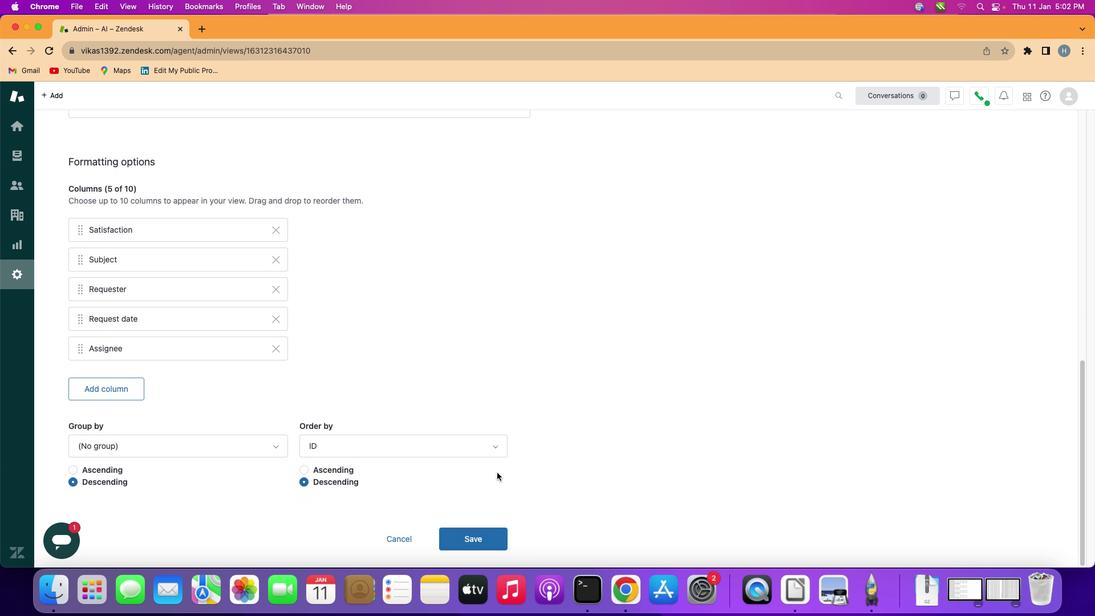 
Action: Mouse scrolled (563, 356) with delta (-2, 77)
Screenshot: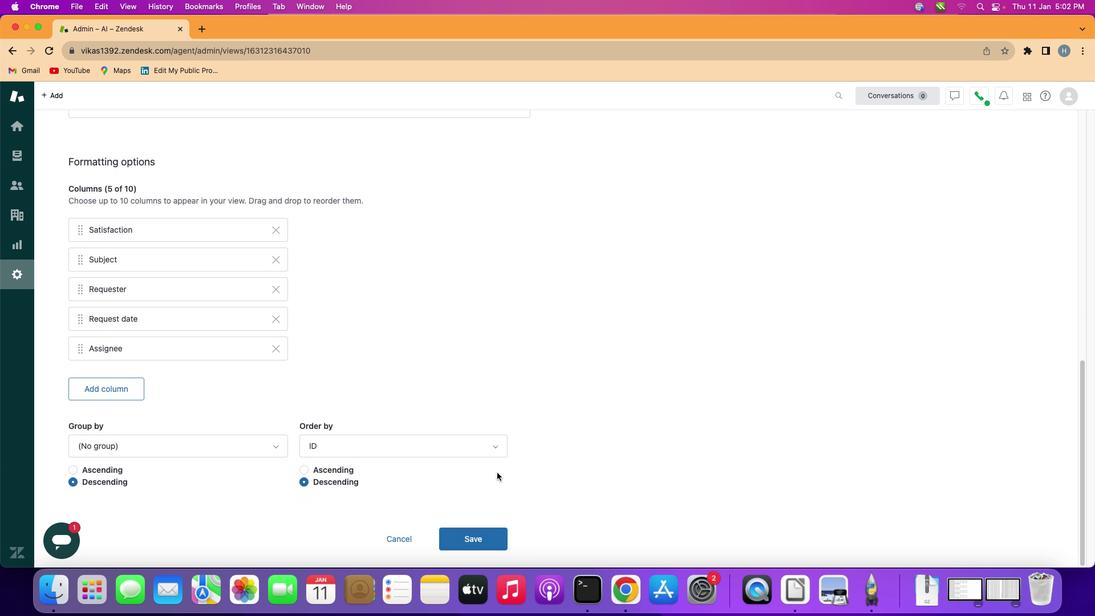 
Action: Mouse moved to (468, 481)
Screenshot: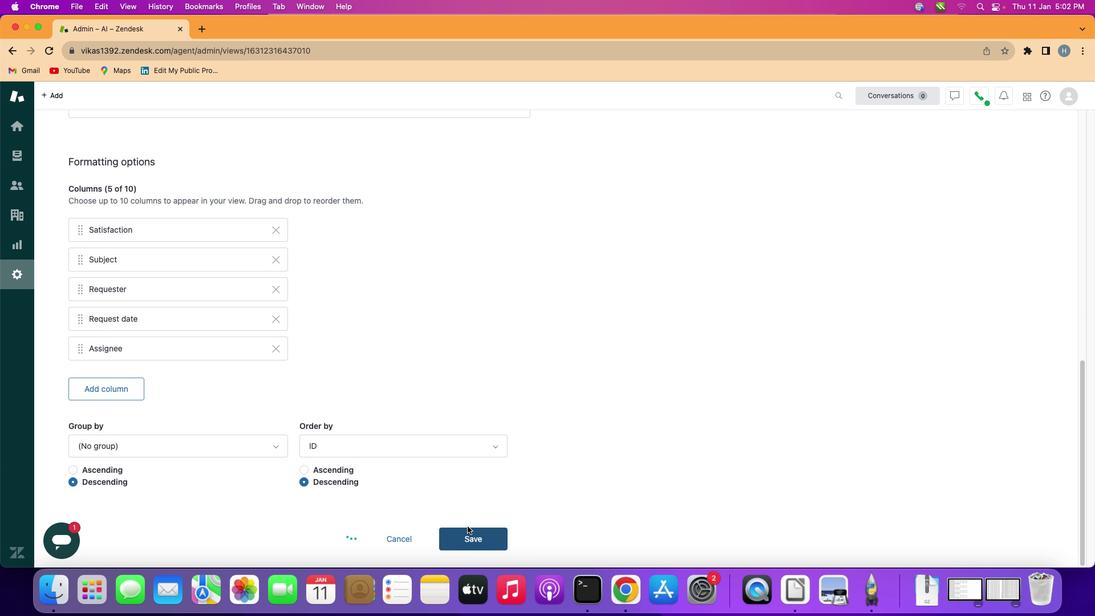 
Action: Mouse pressed left at (468, 481)
Screenshot: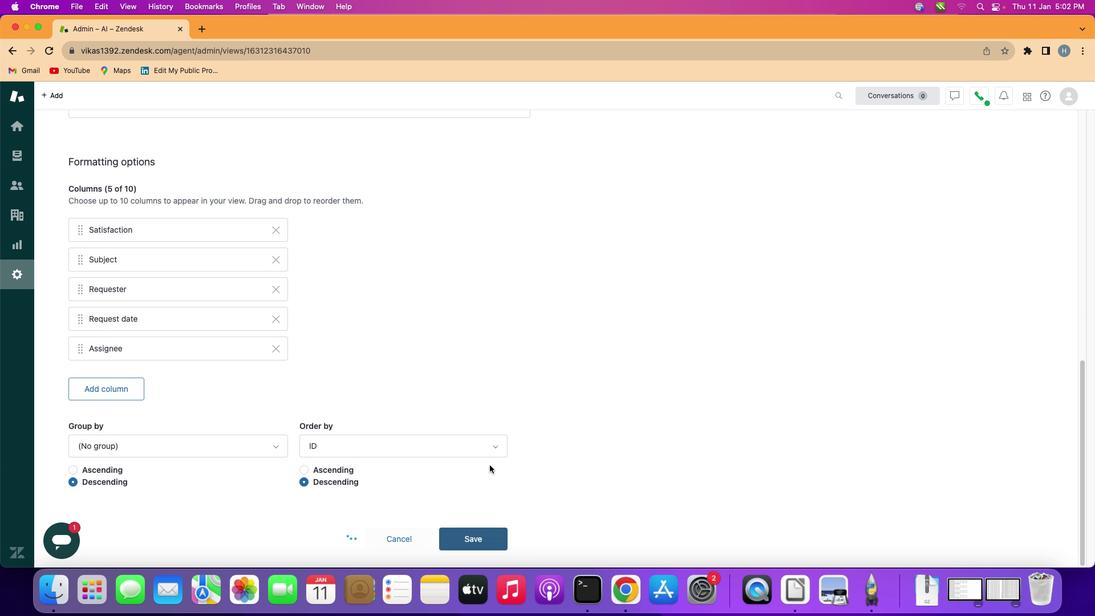 
Action: Mouse moved to (550, 319)
Screenshot: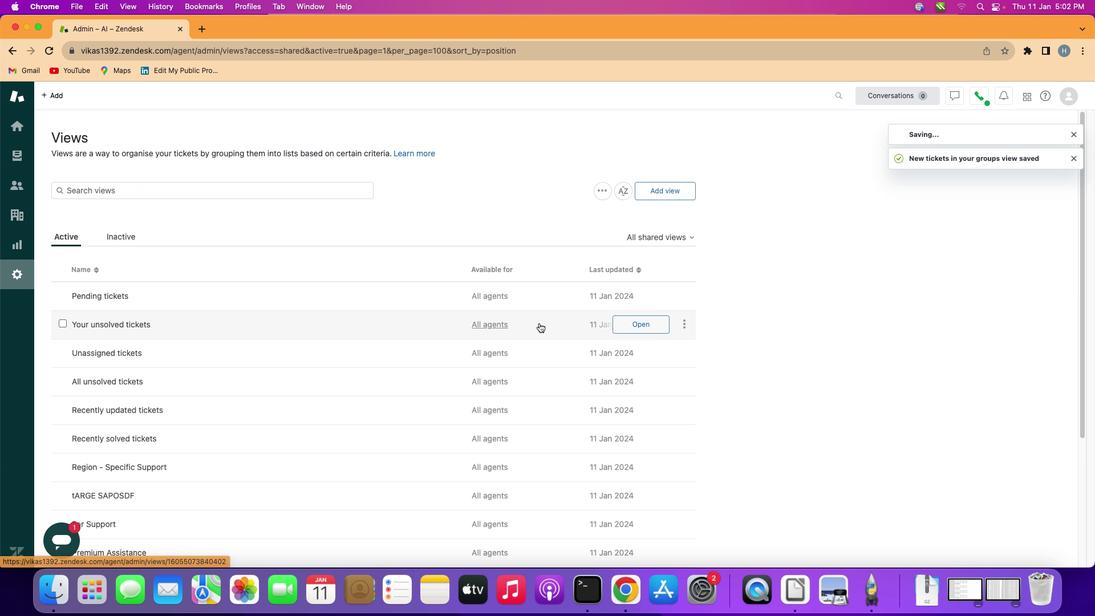 
